 Task: Look for Airbnb properties in Sabya, Saudi Arabia from 10th December, 2023 to 25th December, 2023 for 4 adults.4 bedrooms having 4 beds and 4 bathrooms. Property type can be hotel. Amenities needed are: wifi, TV, free parkinig on premises, gym, breakfast. Look for 5 properties as per requirement.
Action: Mouse moved to (433, 93)
Screenshot: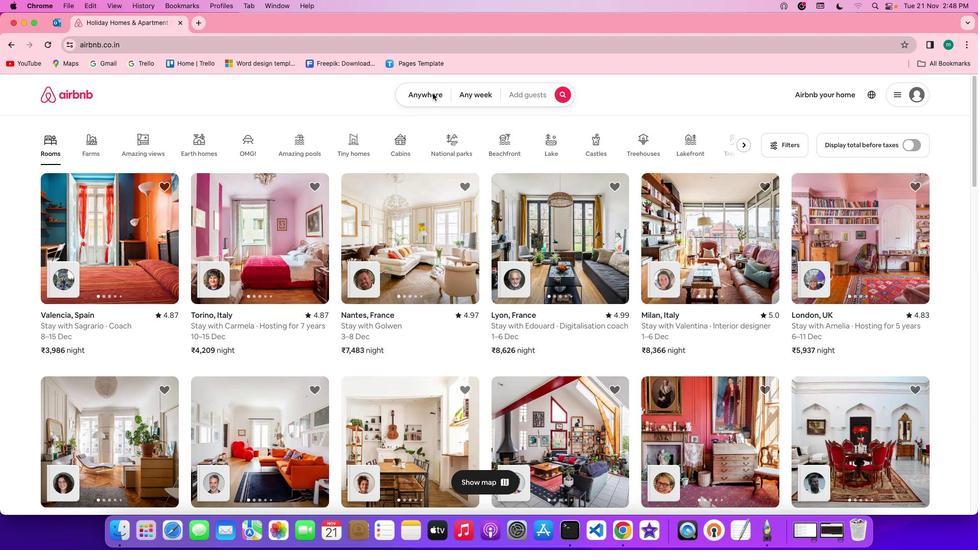 
Action: Mouse pressed left at (433, 93)
Screenshot: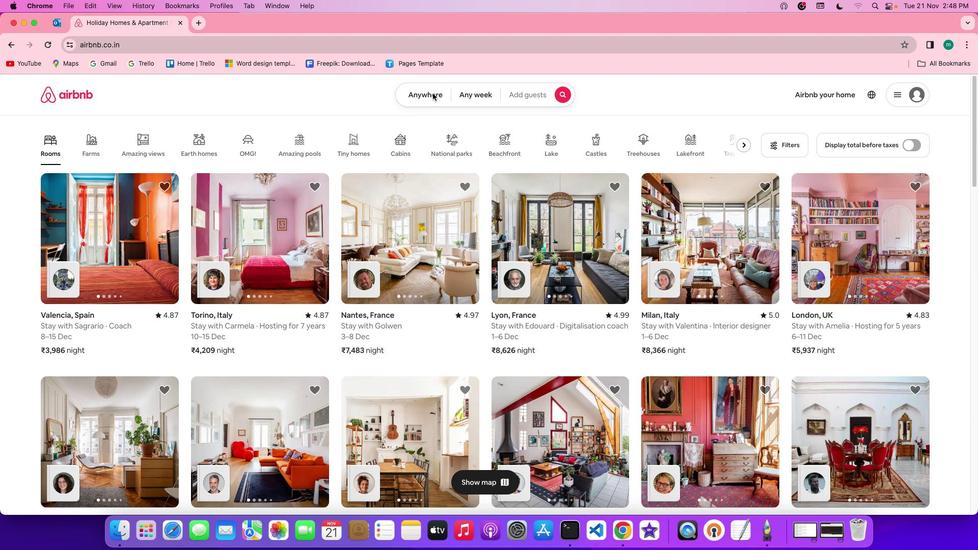 
Action: Mouse pressed left at (433, 93)
Screenshot: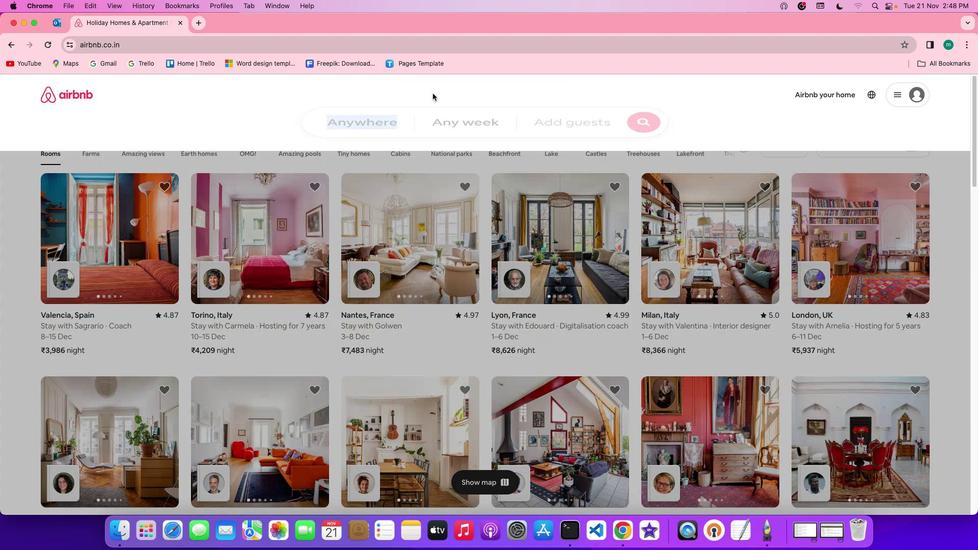 
Action: Mouse moved to (368, 130)
Screenshot: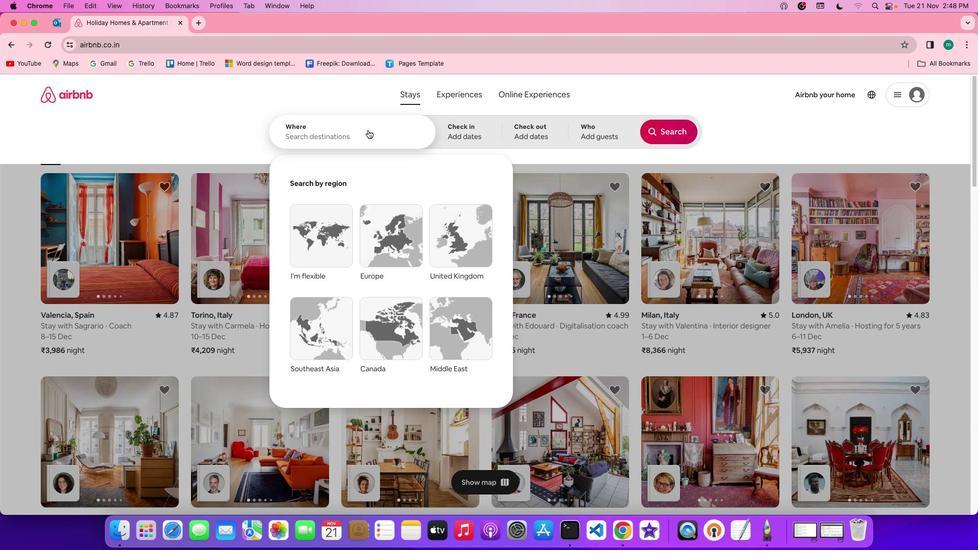
Action: Mouse pressed left at (368, 130)
Screenshot: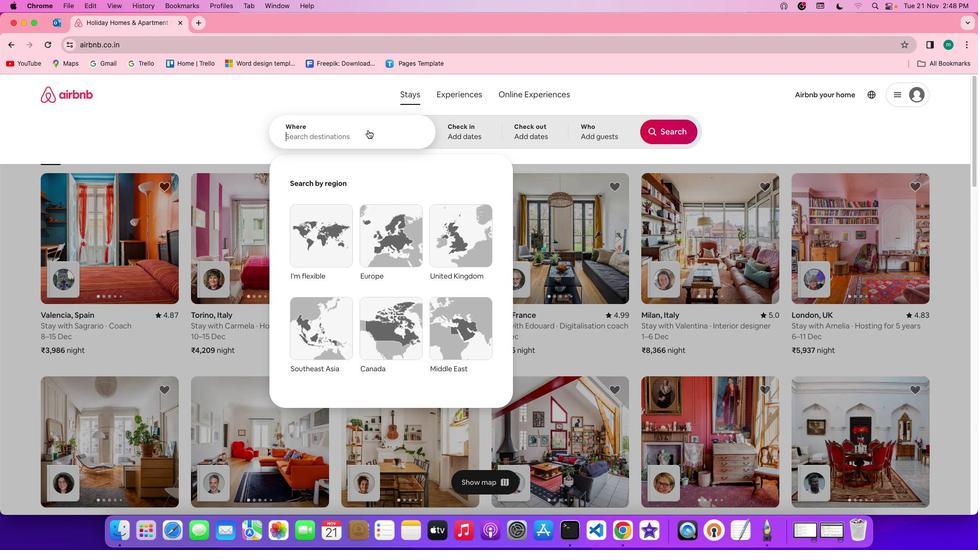 
Action: Key pressed Key.shift's''a''b''y''a'','Key.spaceKey.shift's''a''u''d''i'Key.spaceKey.shift'a''r''a''b''i''a'
Screenshot: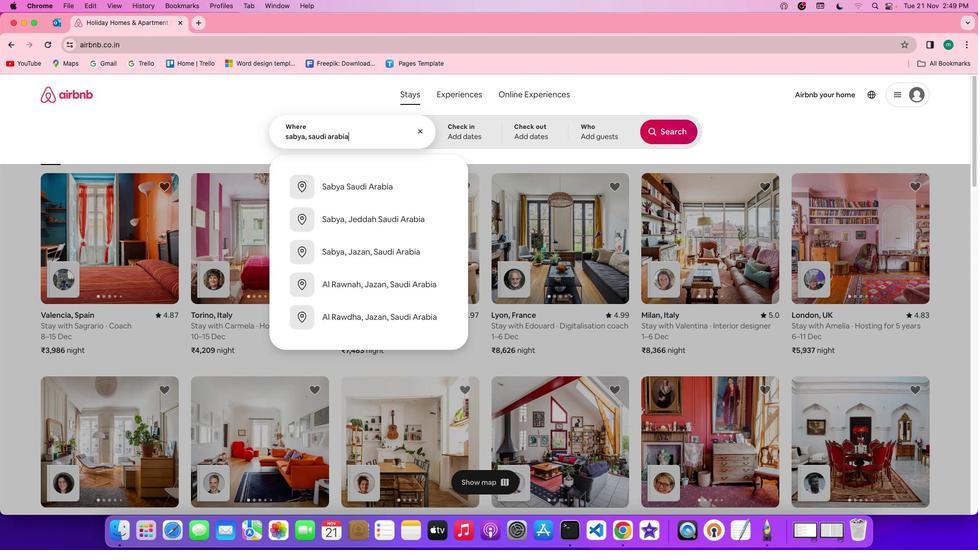 
Action: Mouse moved to (450, 127)
Screenshot: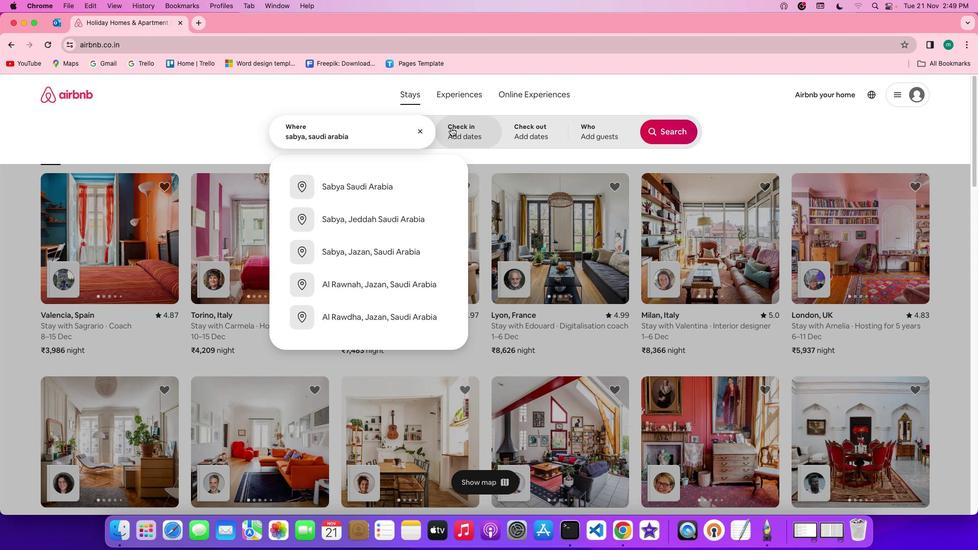 
Action: Mouse pressed left at (450, 127)
Screenshot: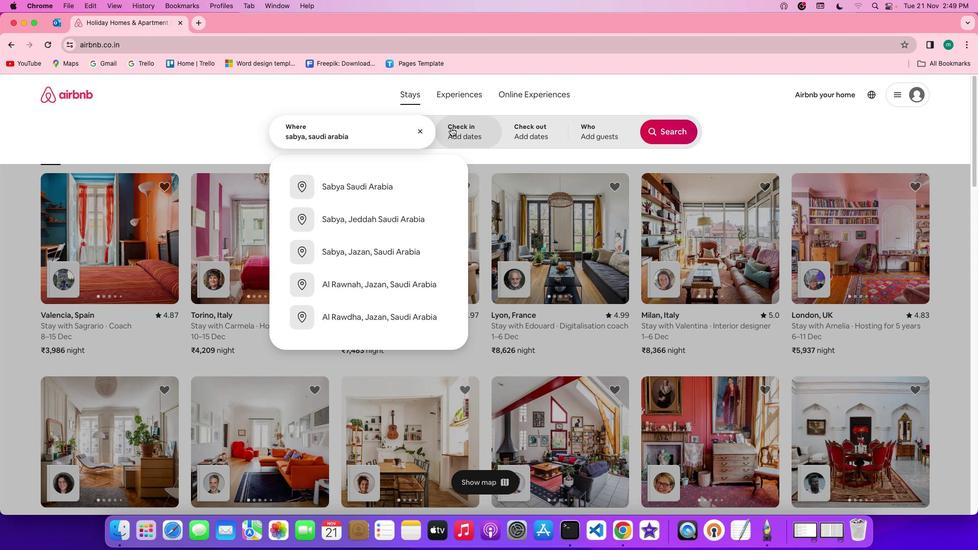
Action: Mouse moved to (508, 315)
Screenshot: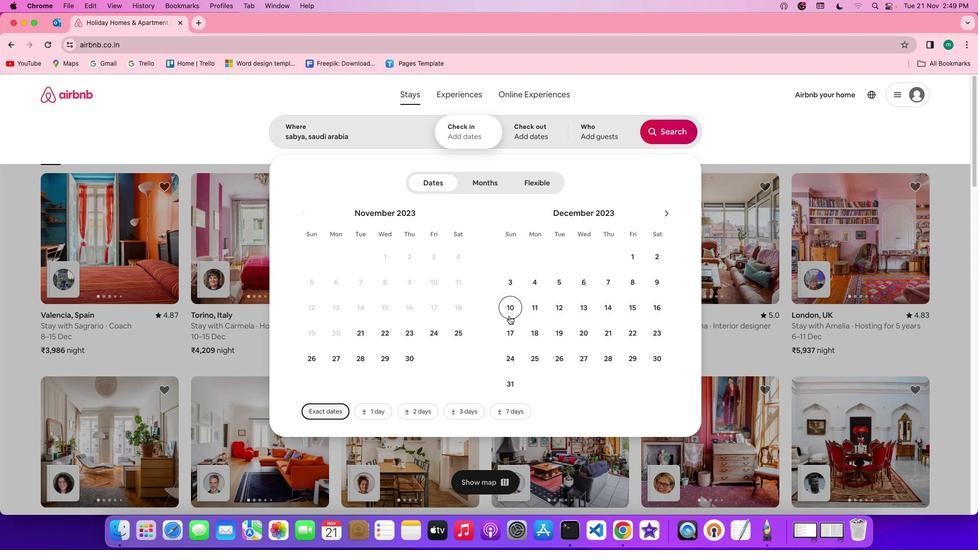 
Action: Mouse pressed left at (508, 315)
Screenshot: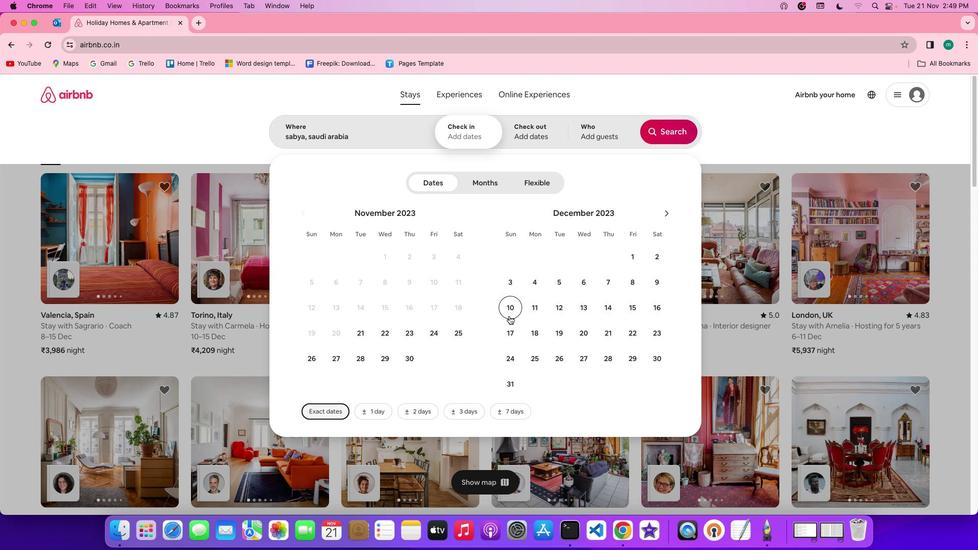 
Action: Mouse moved to (528, 353)
Screenshot: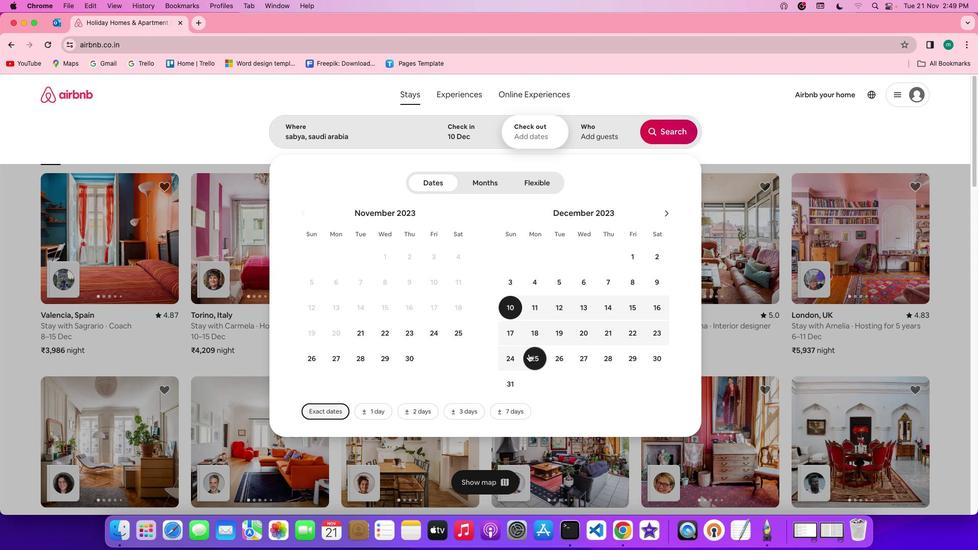 
Action: Mouse pressed left at (528, 353)
Screenshot: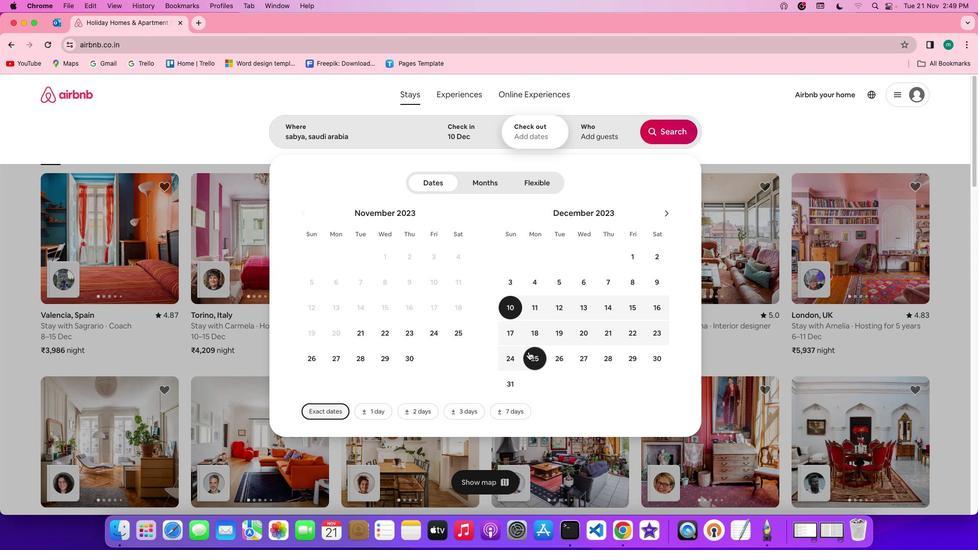 
Action: Mouse moved to (607, 123)
Screenshot: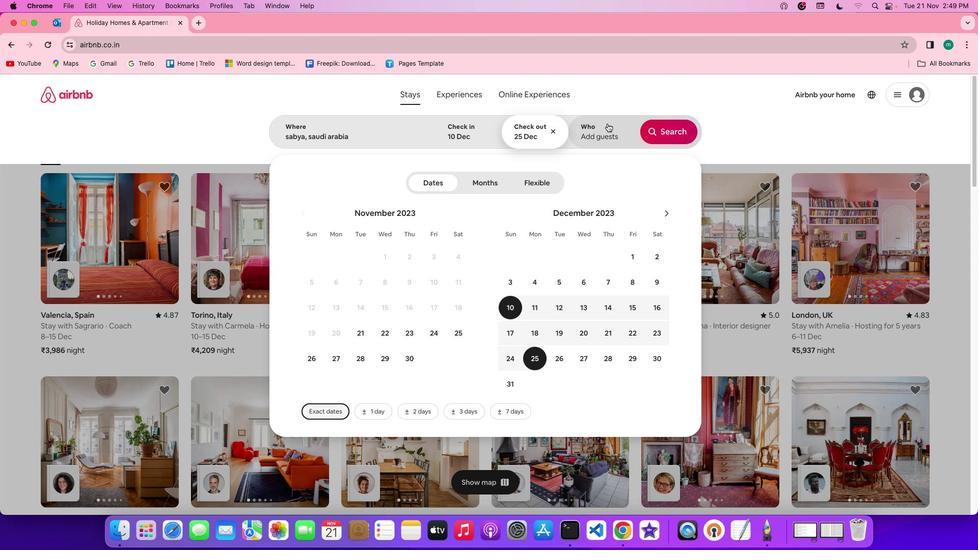 
Action: Mouse pressed left at (607, 123)
Screenshot: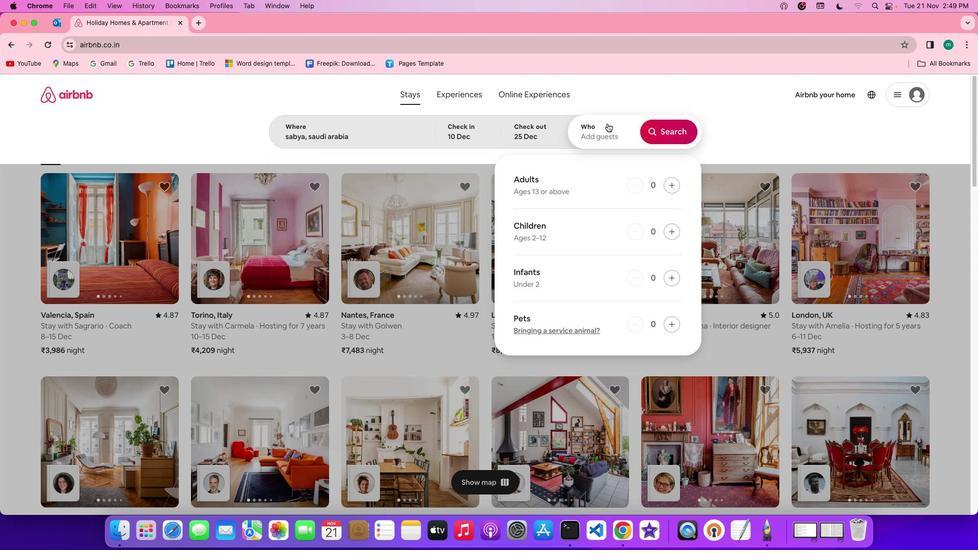 
Action: Mouse moved to (675, 187)
Screenshot: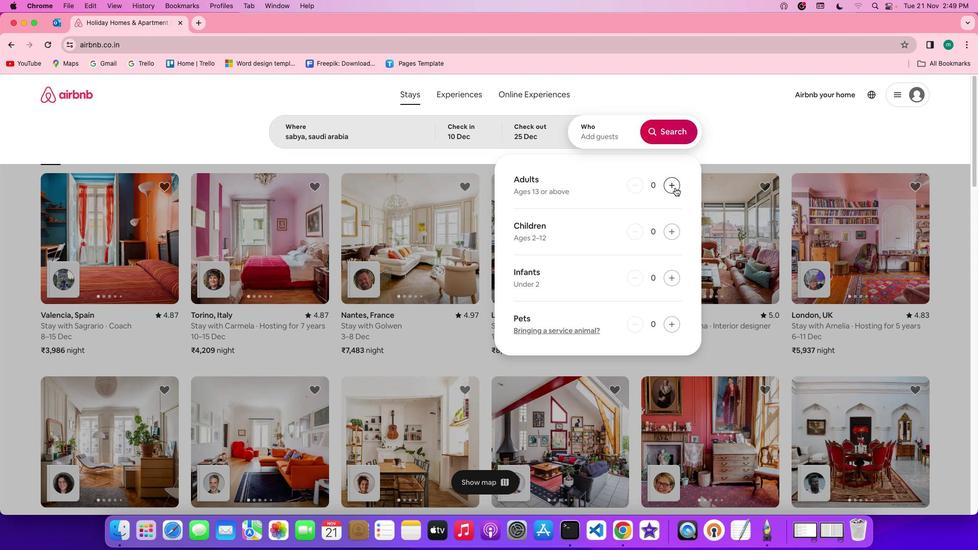 
Action: Mouse pressed left at (675, 187)
Screenshot: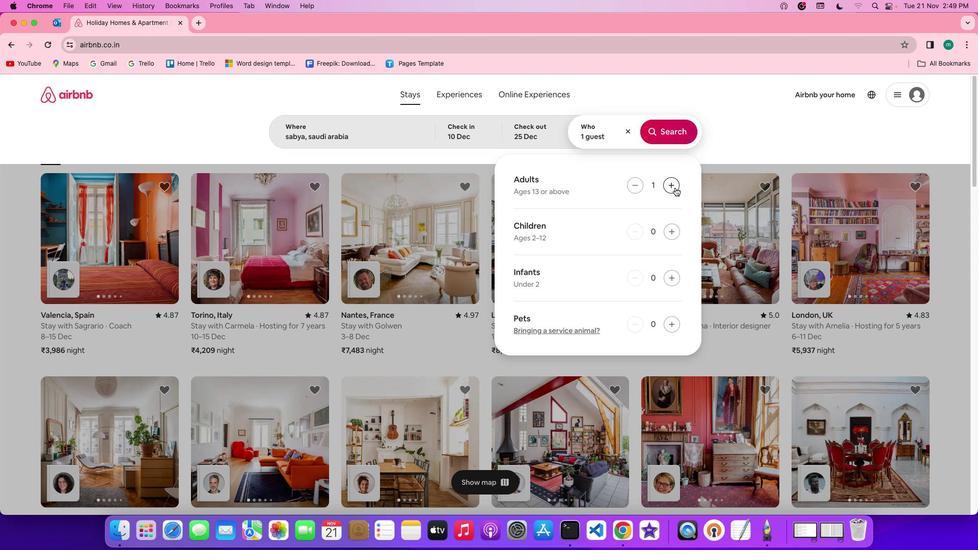 
Action: Mouse pressed left at (675, 187)
Screenshot: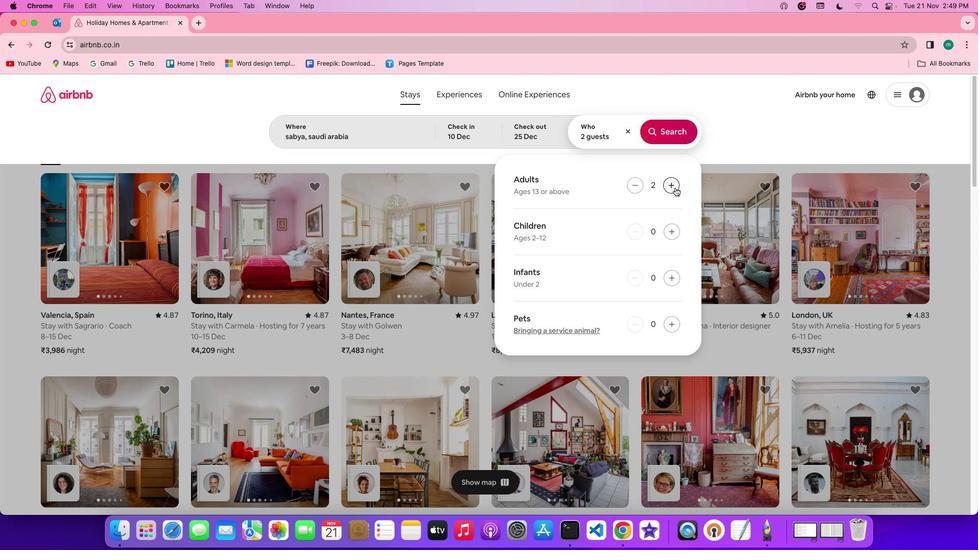 
Action: Mouse pressed left at (675, 187)
Screenshot: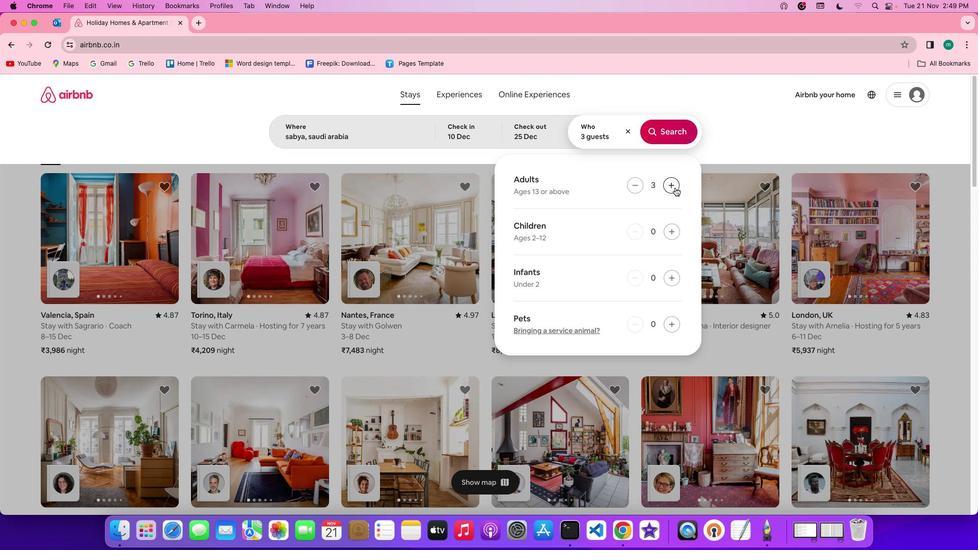 
Action: Mouse pressed left at (675, 187)
Screenshot: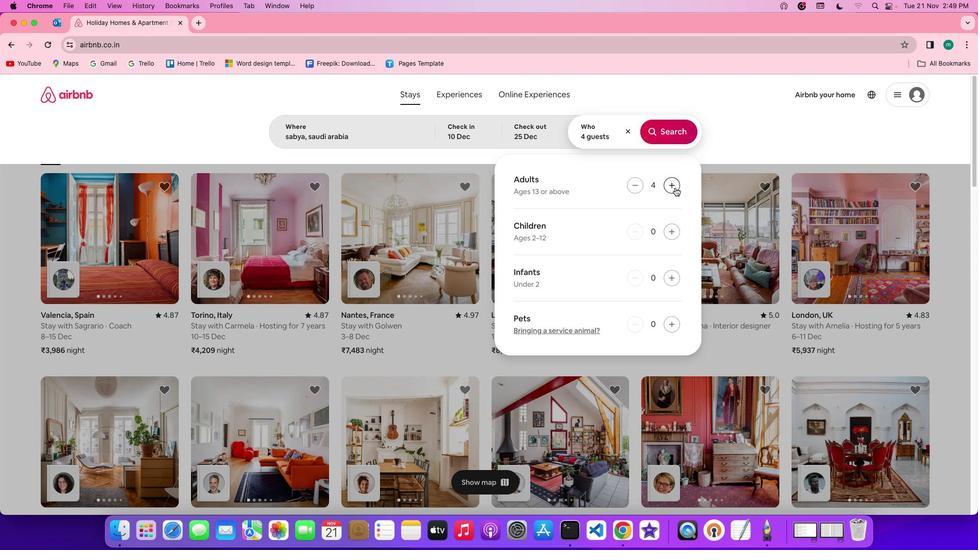 
Action: Mouse moved to (670, 133)
Screenshot: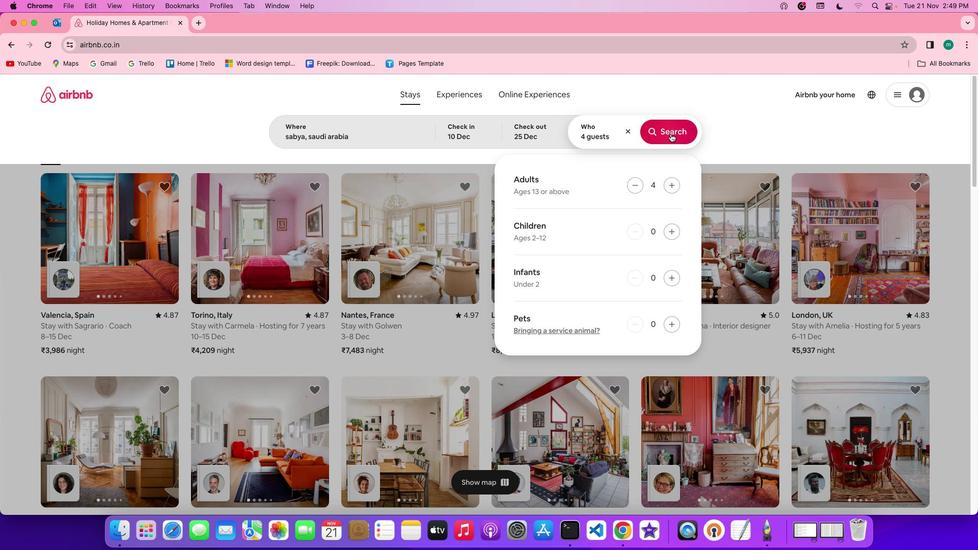 
Action: Mouse pressed left at (670, 133)
Screenshot: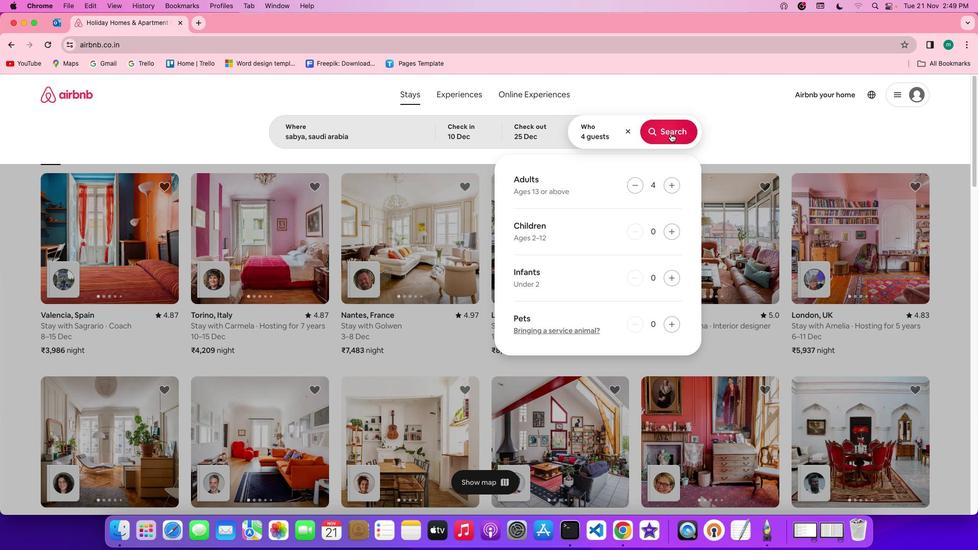 
Action: Mouse moved to (822, 132)
Screenshot: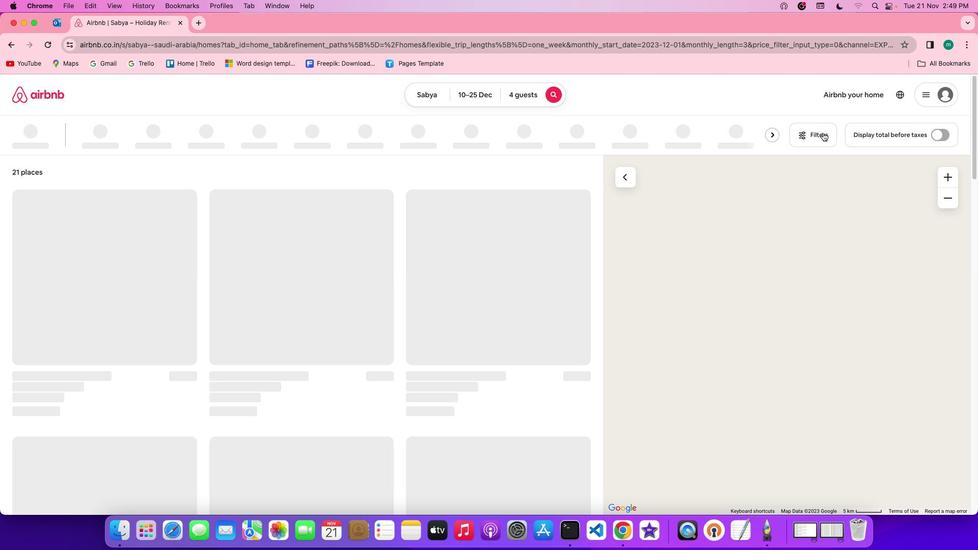 
Action: Mouse pressed left at (822, 132)
Screenshot: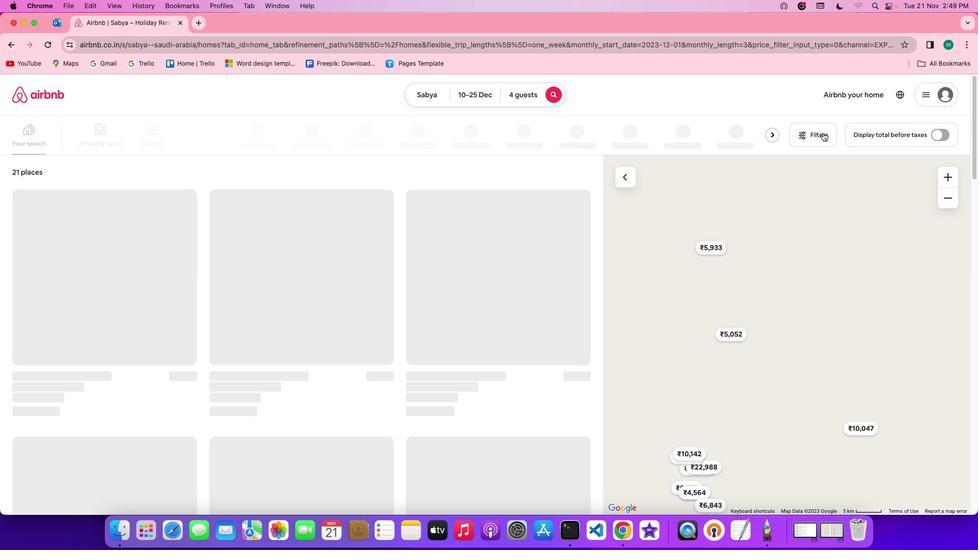 
Action: Mouse moved to (545, 339)
Screenshot: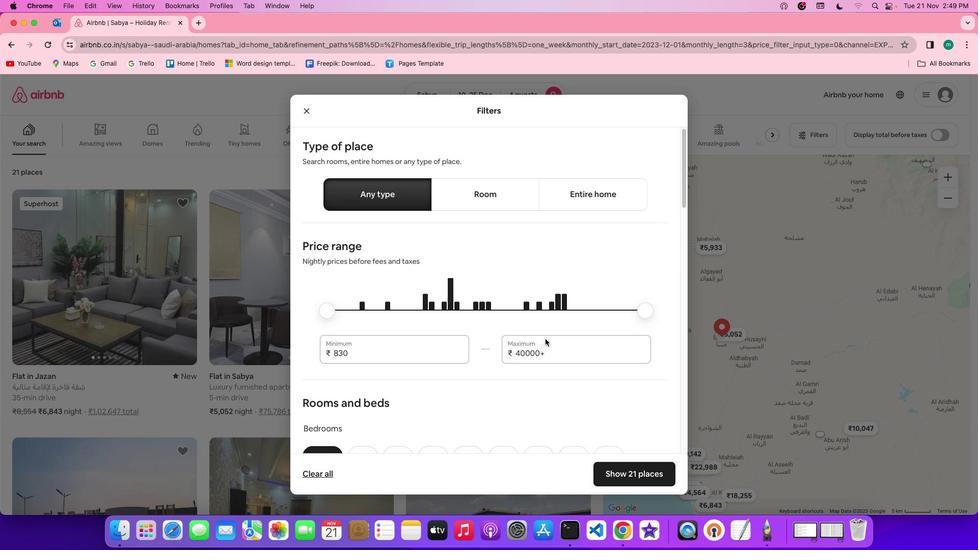
Action: Mouse scrolled (545, 339) with delta (0, 0)
Screenshot: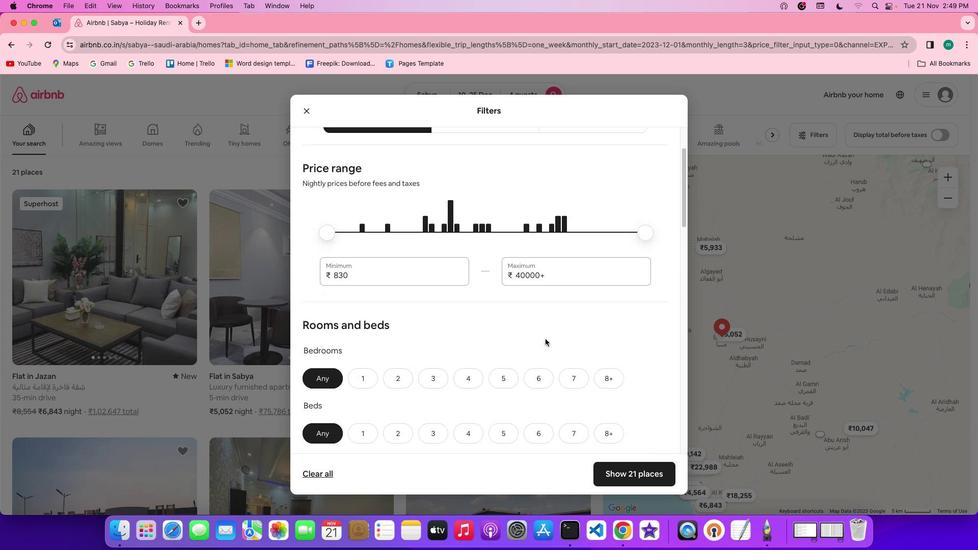 
Action: Mouse scrolled (545, 339) with delta (0, 0)
Screenshot: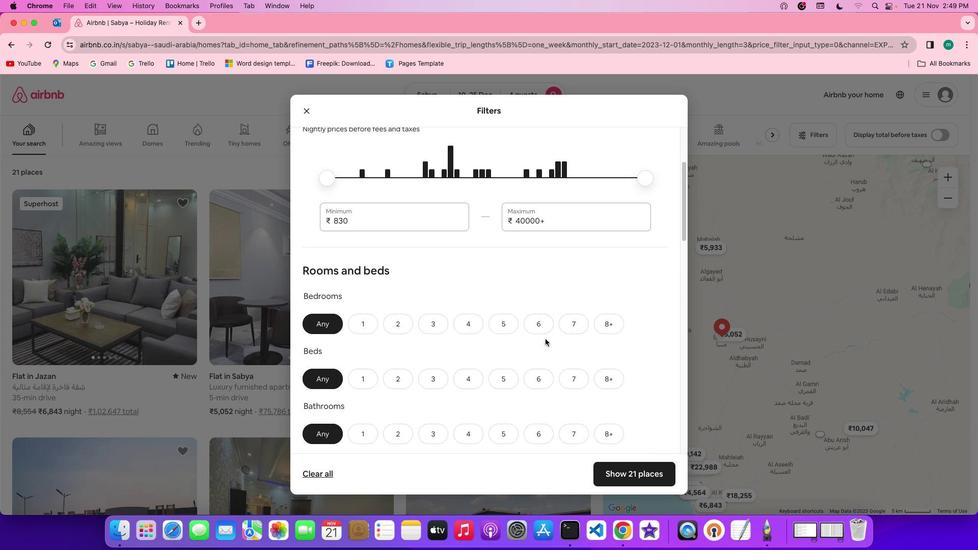 
Action: Mouse scrolled (545, 339) with delta (0, -1)
Screenshot: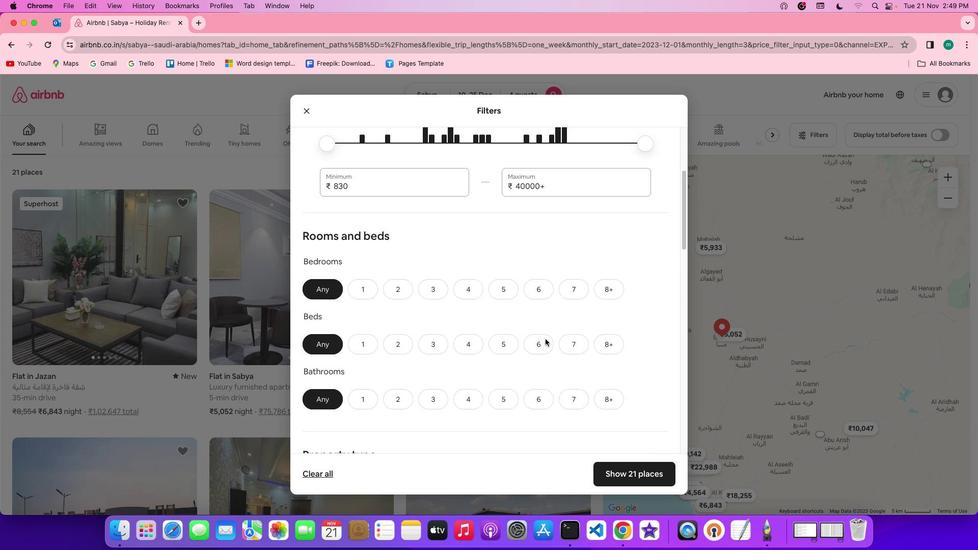 
Action: Mouse scrolled (545, 339) with delta (0, -2)
Screenshot: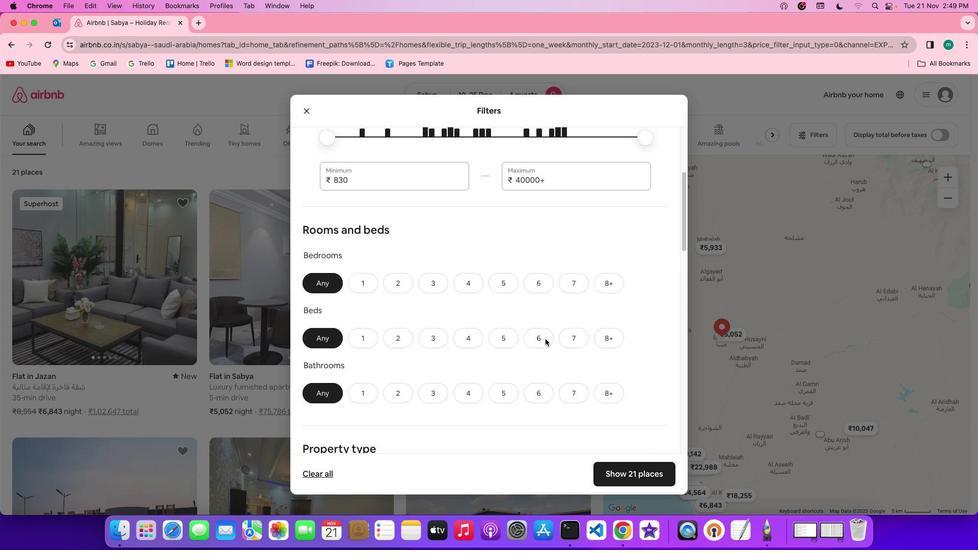 
Action: Mouse moved to (544, 339)
Screenshot: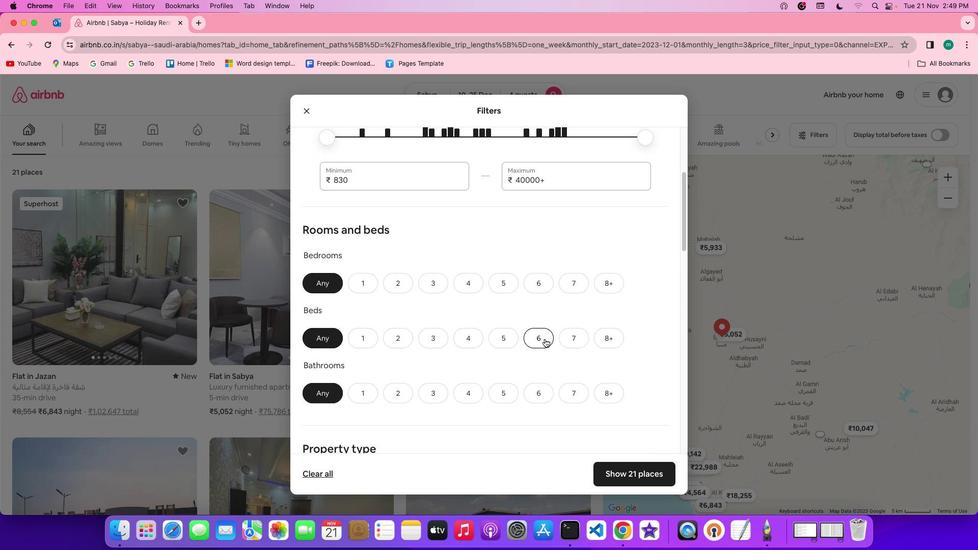 
Action: Mouse scrolled (544, 339) with delta (0, 0)
Screenshot: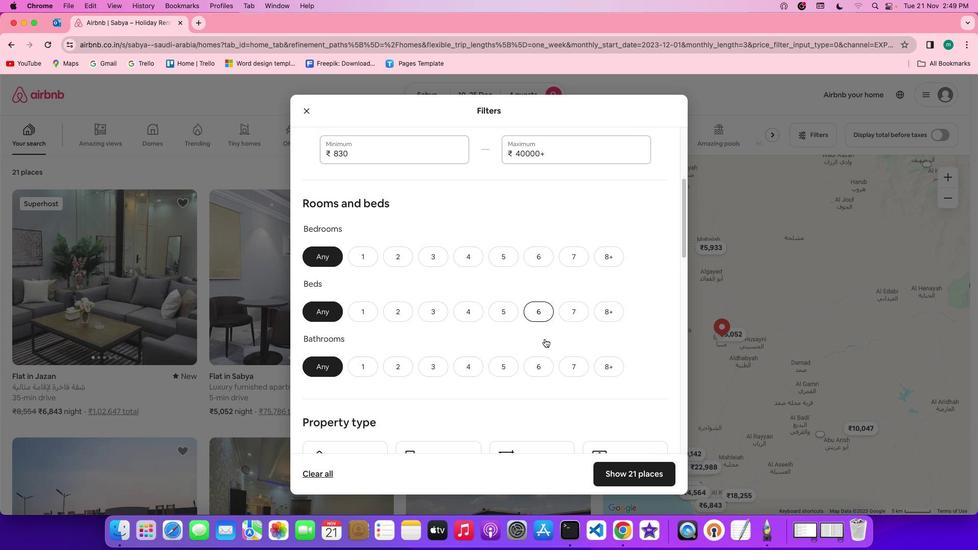 
Action: Mouse scrolled (544, 339) with delta (0, 0)
Screenshot: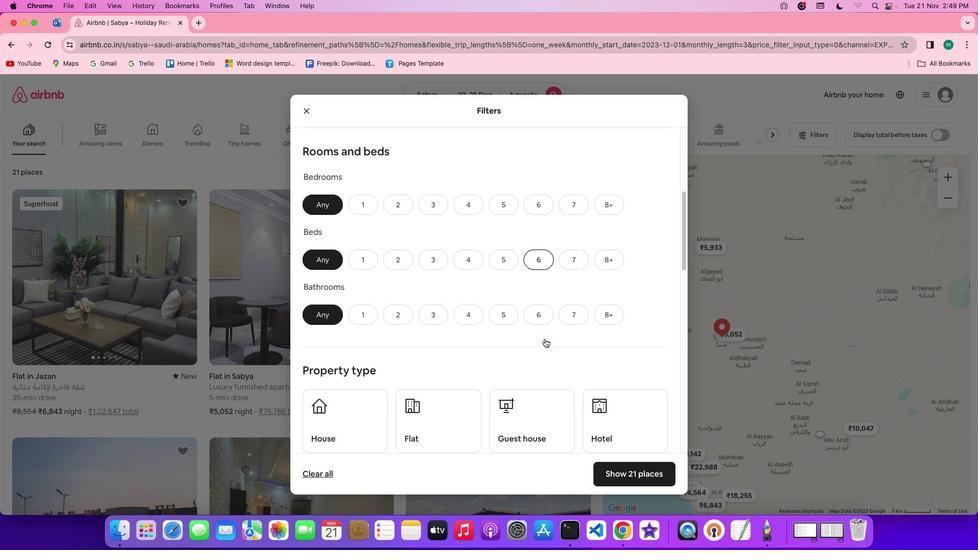 
Action: Mouse scrolled (544, 339) with delta (0, -1)
Screenshot: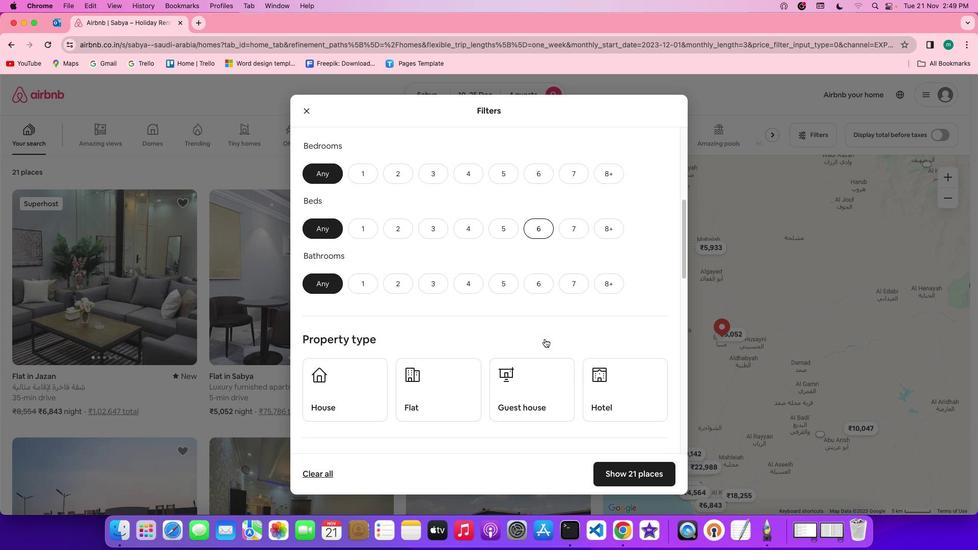 
Action: Mouse scrolled (544, 339) with delta (0, -1)
Screenshot: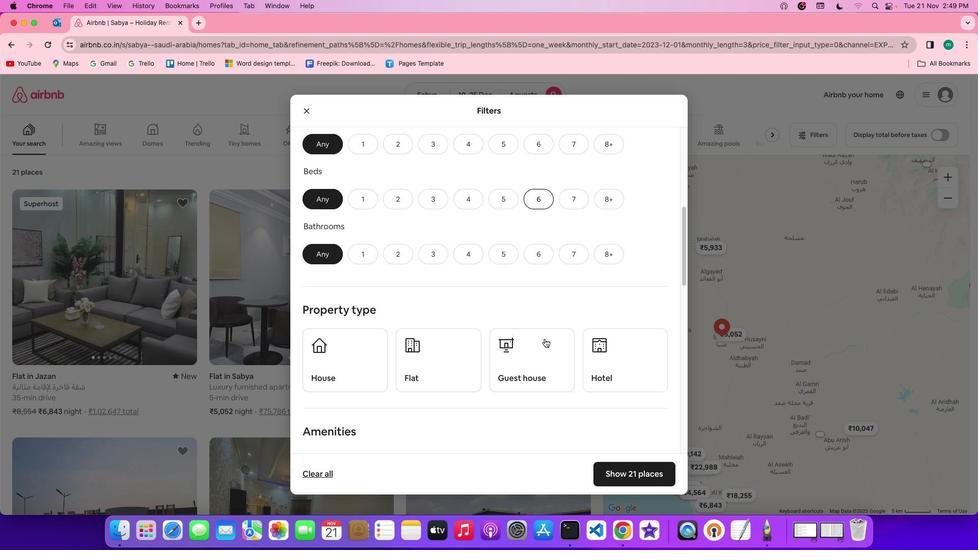 
Action: Mouse moved to (534, 330)
Screenshot: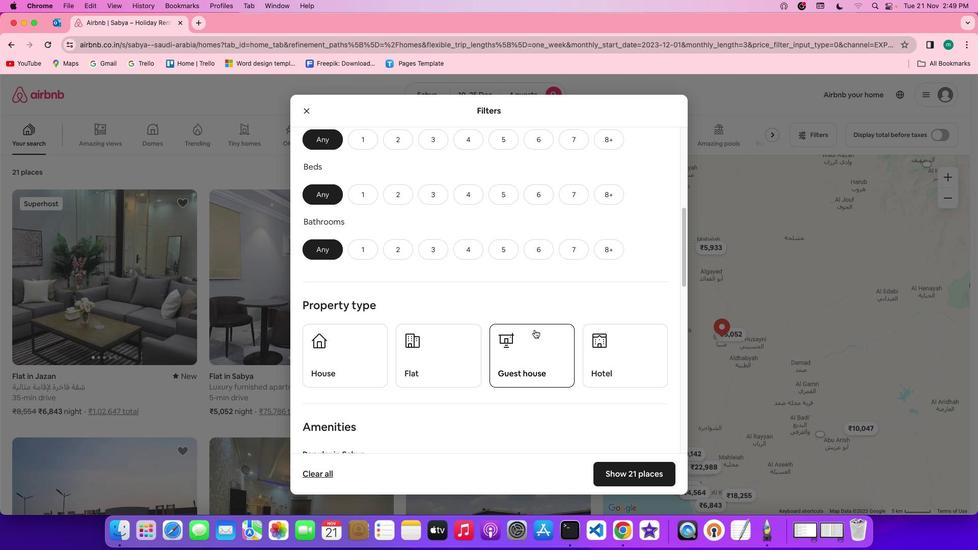 
Action: Mouse scrolled (534, 330) with delta (0, 0)
Screenshot: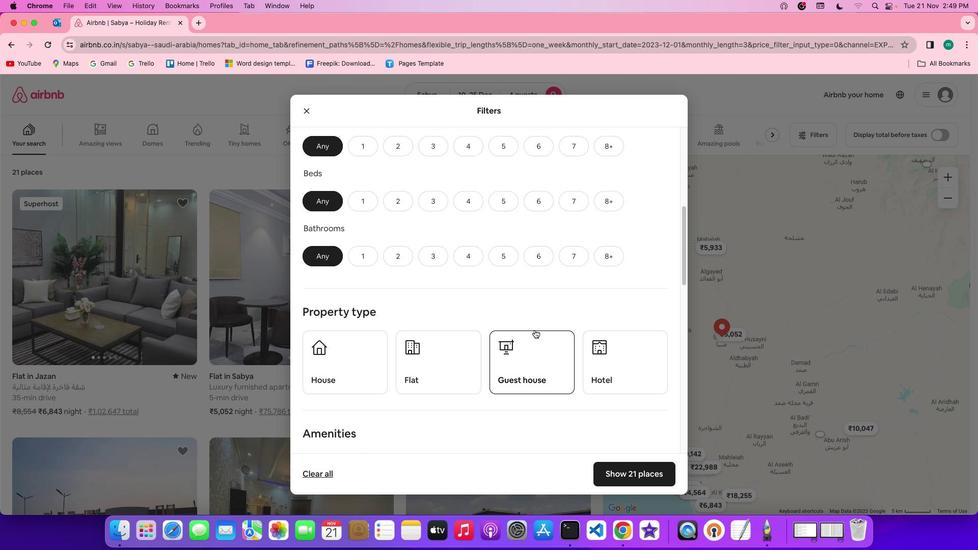 
Action: Mouse scrolled (534, 330) with delta (0, 0)
Screenshot: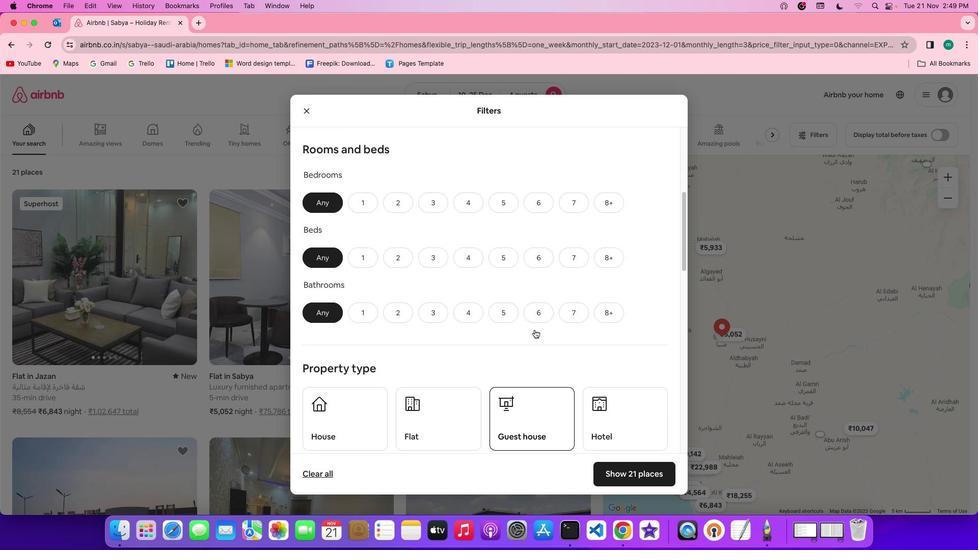 
Action: Mouse scrolled (534, 330) with delta (0, 0)
Screenshot: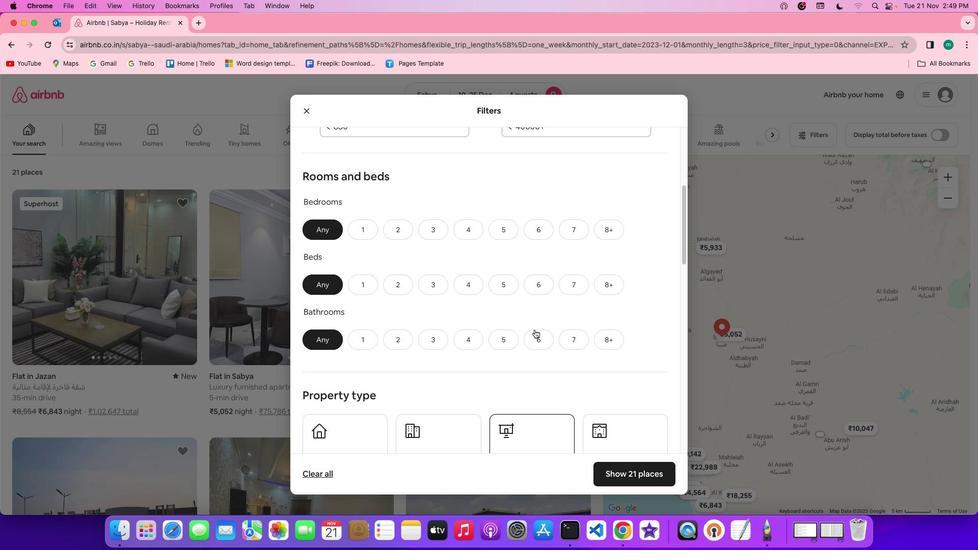 
Action: Mouse scrolled (534, 330) with delta (0, 1)
Screenshot: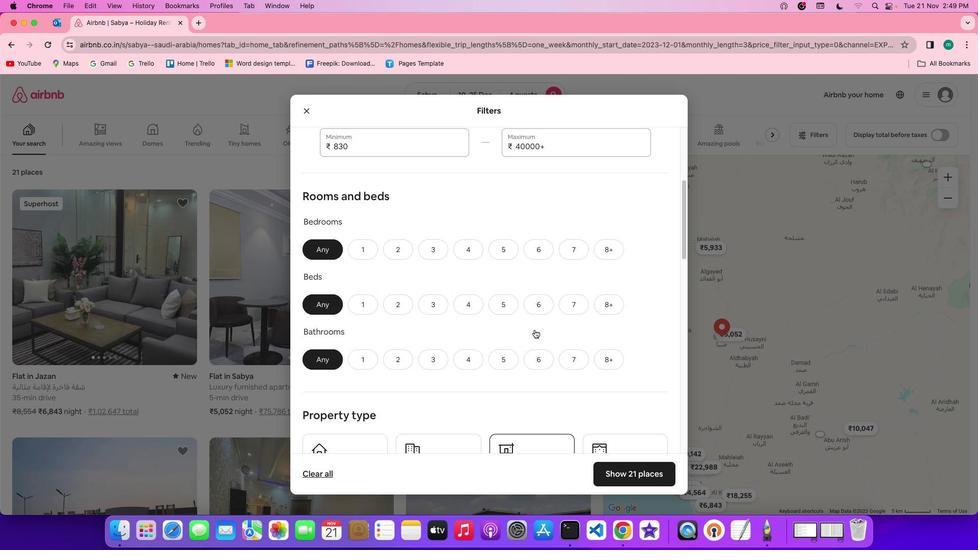 
Action: Mouse moved to (463, 247)
Screenshot: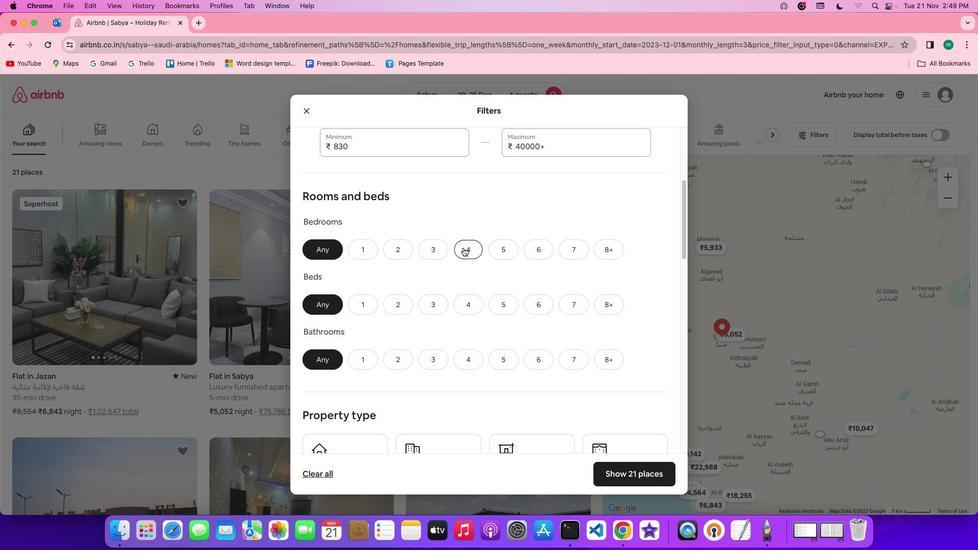 
Action: Mouse pressed left at (463, 247)
Screenshot: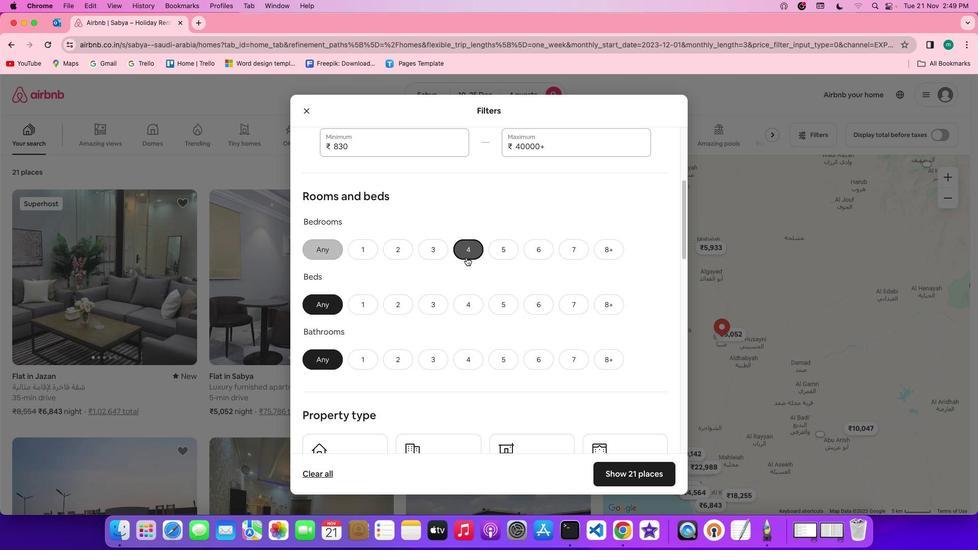 
Action: Mouse moved to (469, 302)
Screenshot: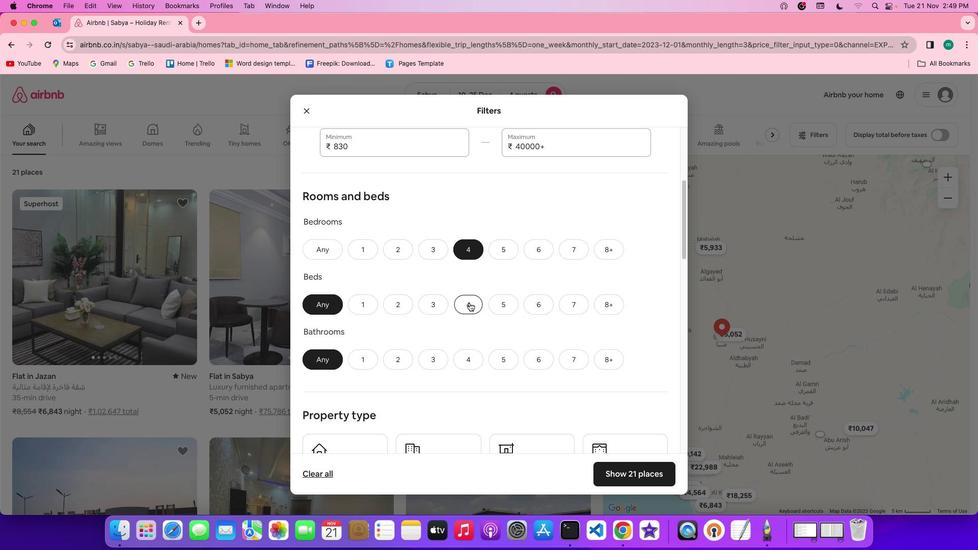
Action: Mouse pressed left at (469, 302)
Screenshot: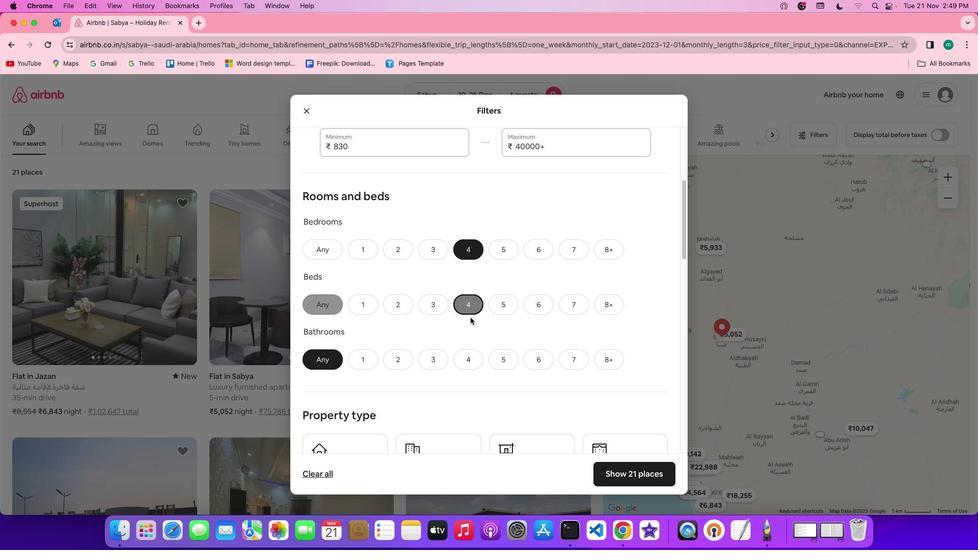 
Action: Mouse moved to (470, 357)
Screenshot: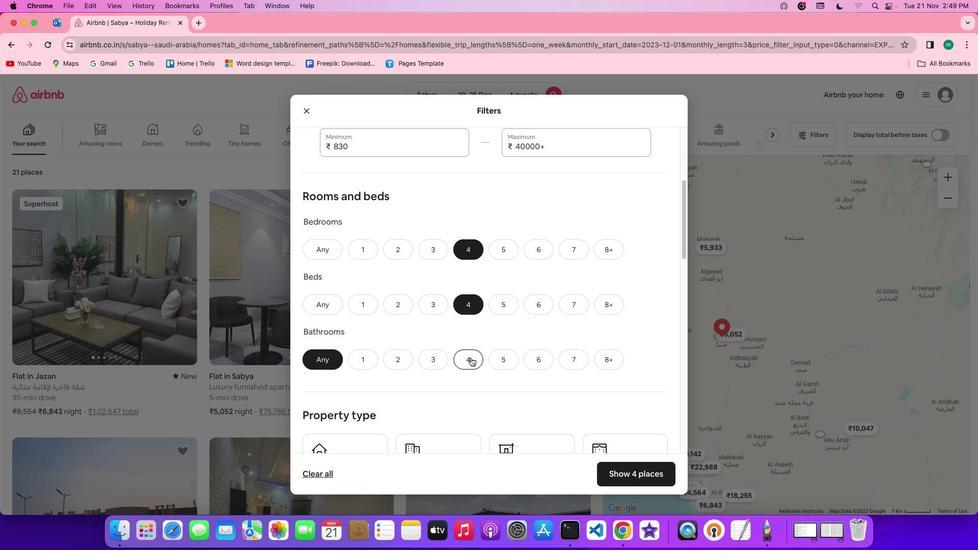 
Action: Mouse pressed left at (470, 357)
Screenshot: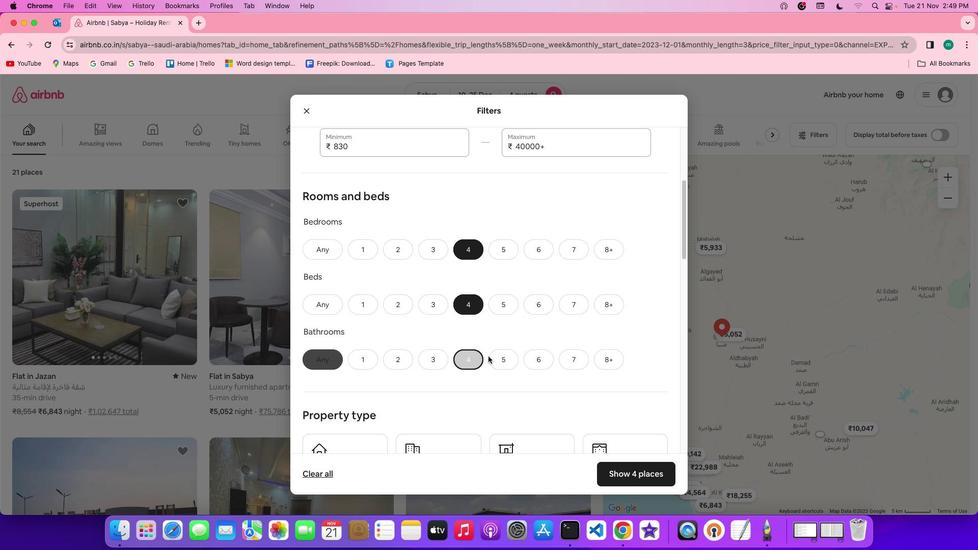 
Action: Mouse moved to (575, 351)
Screenshot: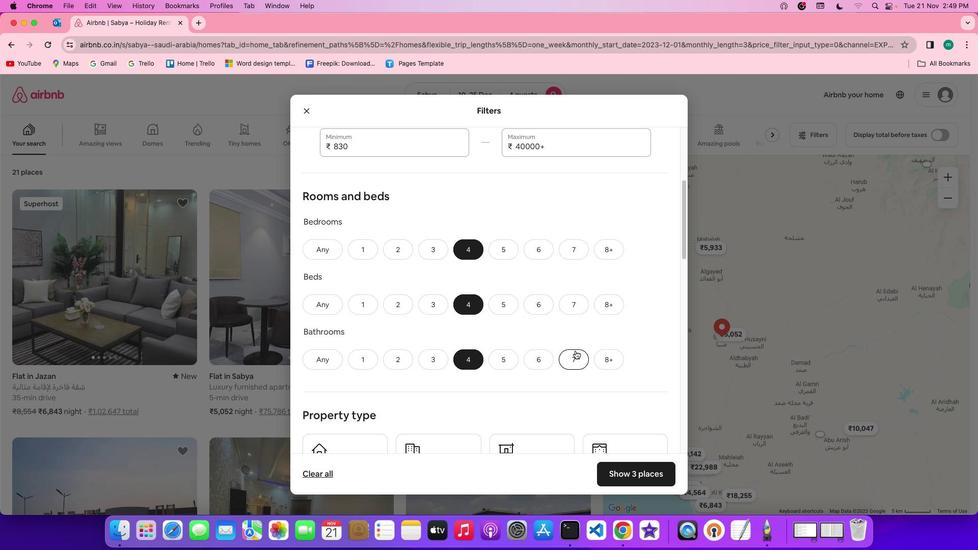 
Action: Mouse scrolled (575, 351) with delta (0, 0)
Screenshot: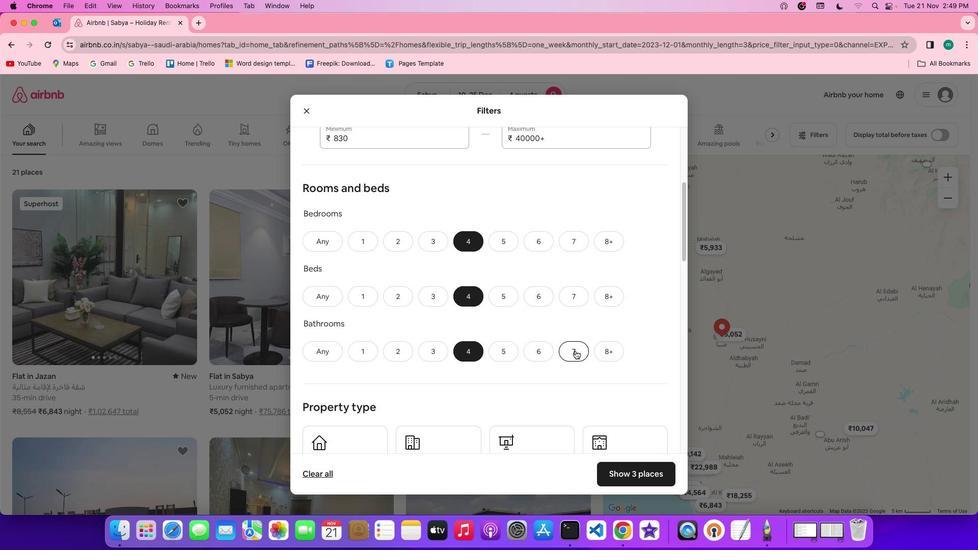 
Action: Mouse scrolled (575, 351) with delta (0, 0)
Screenshot: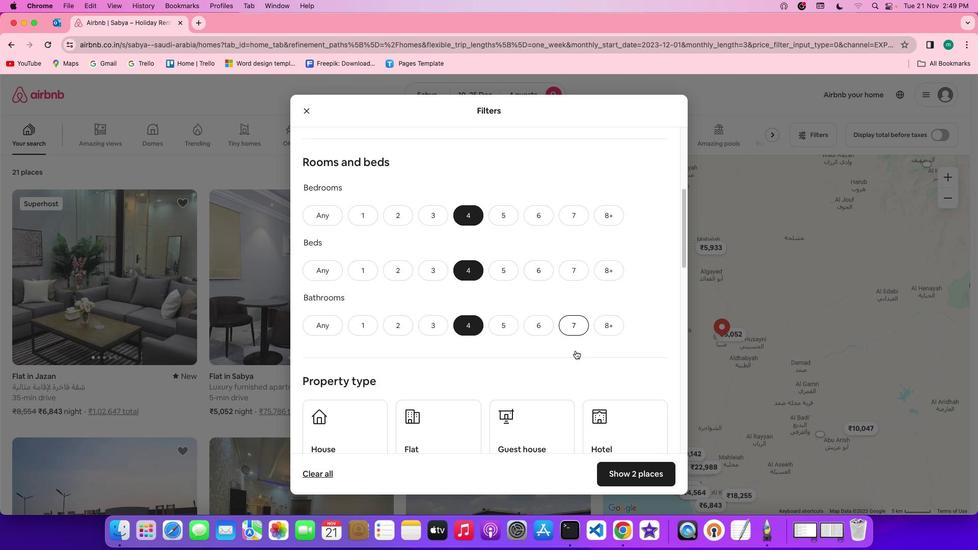 
Action: Mouse scrolled (575, 351) with delta (0, 0)
Screenshot: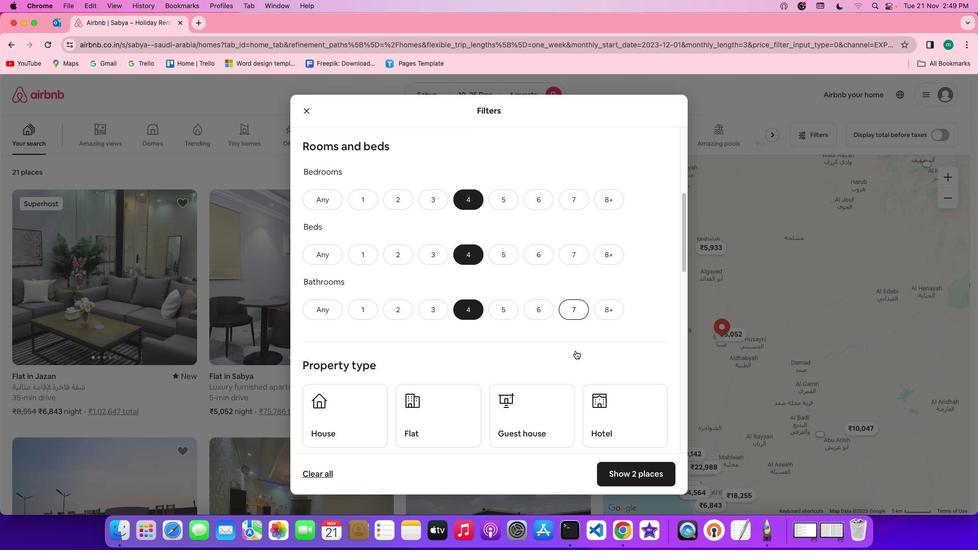 
Action: Mouse scrolled (575, 351) with delta (0, 0)
Screenshot: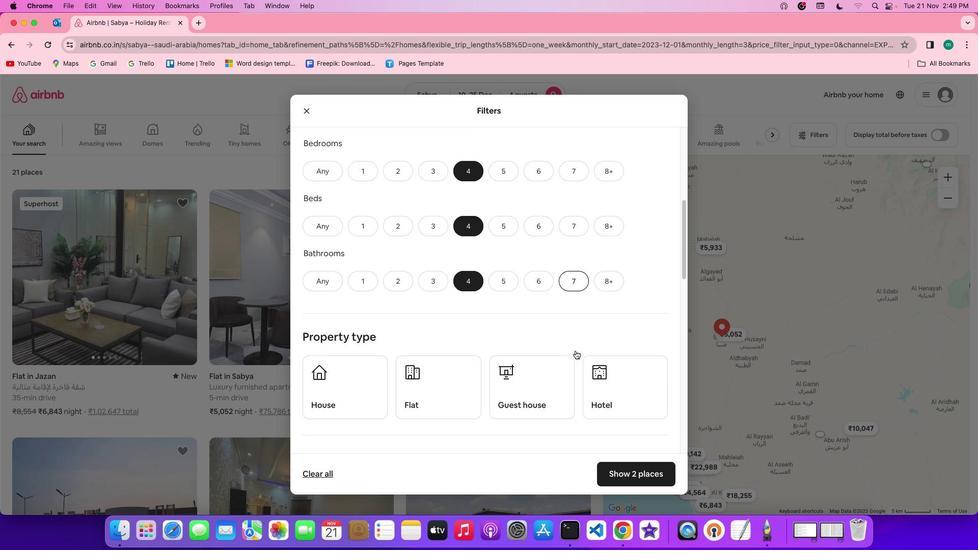 
Action: Mouse scrolled (575, 351) with delta (0, 0)
Screenshot: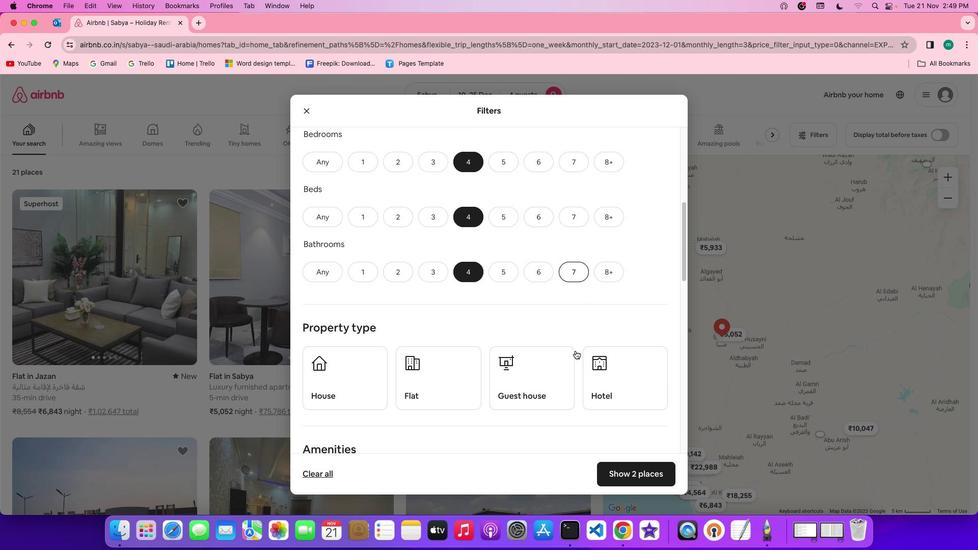 
Action: Mouse scrolled (575, 351) with delta (0, 0)
Screenshot: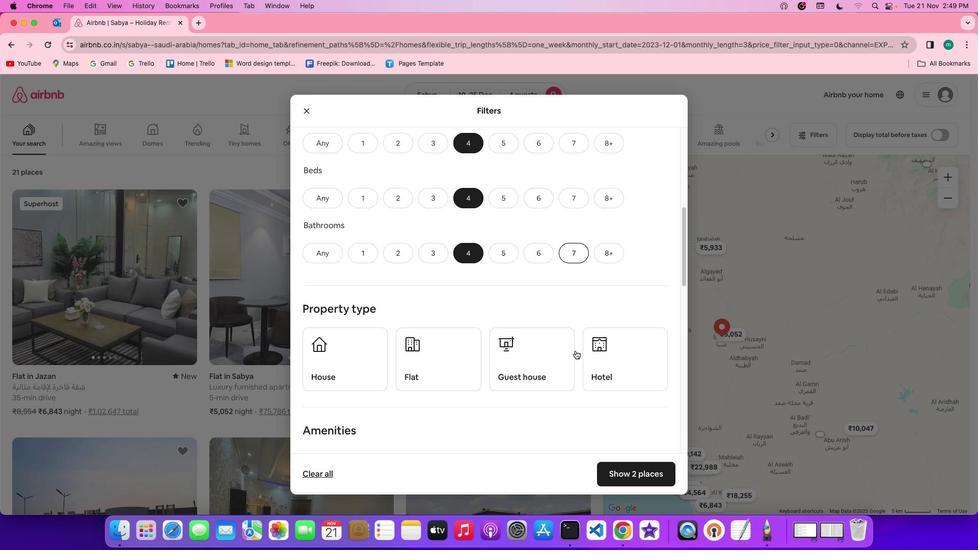 
Action: Mouse scrolled (575, 351) with delta (0, 0)
Screenshot: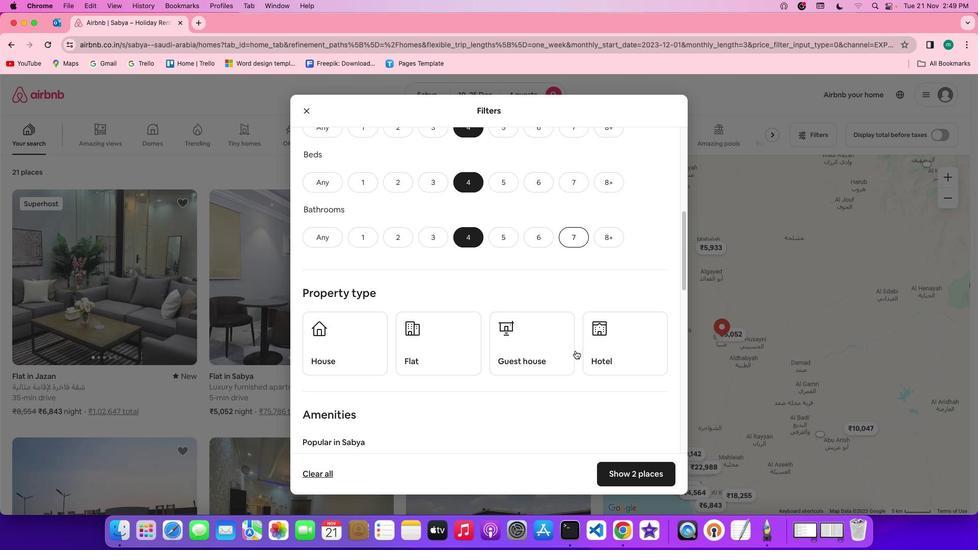 
Action: Mouse scrolled (575, 351) with delta (0, 0)
Screenshot: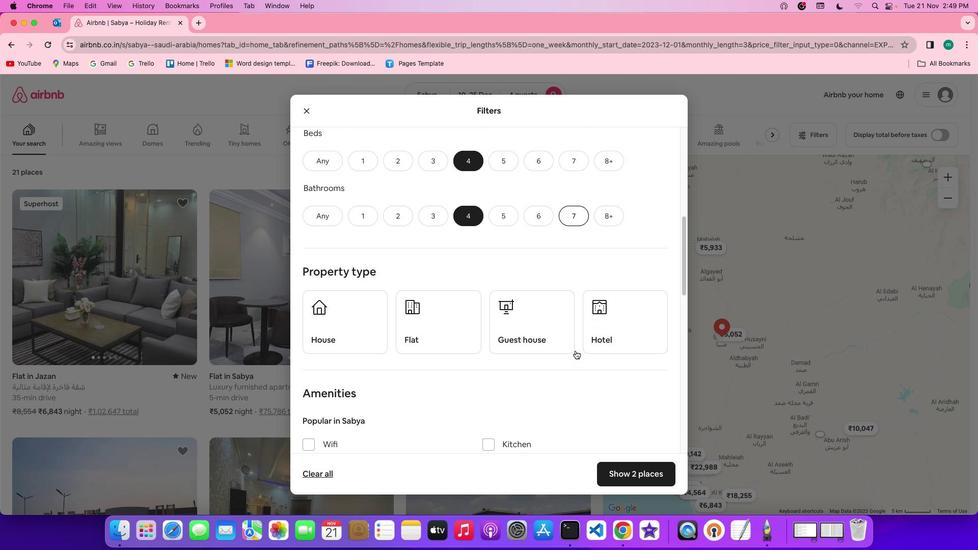 
Action: Mouse scrolled (575, 351) with delta (0, 0)
Screenshot: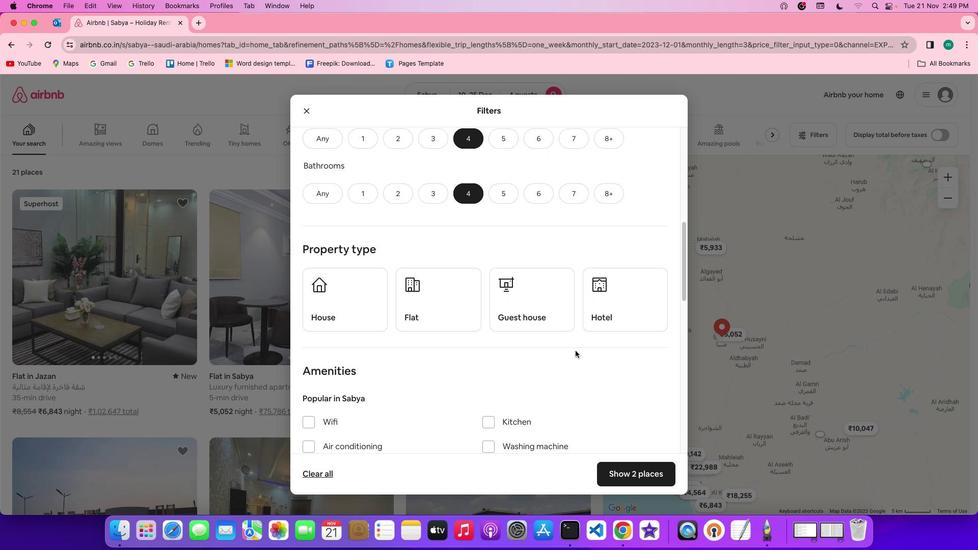 
Action: Mouse scrolled (575, 351) with delta (0, 0)
Screenshot: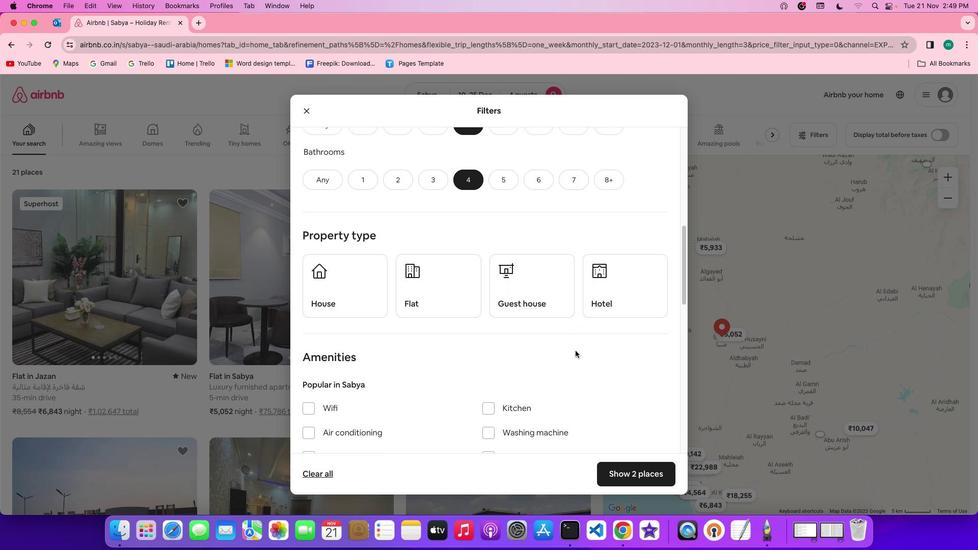 
Action: Mouse scrolled (575, 351) with delta (0, -1)
Screenshot: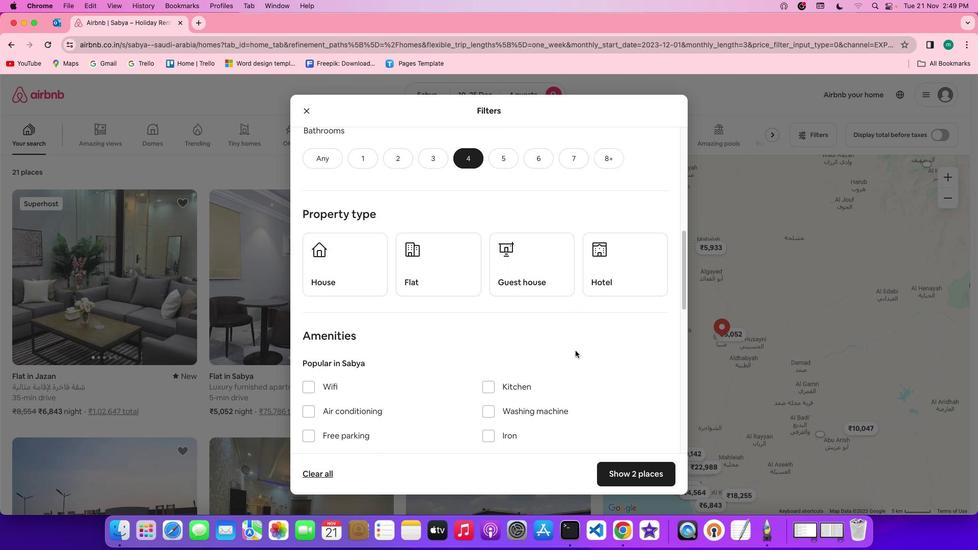 
Action: Mouse moved to (596, 252)
Screenshot: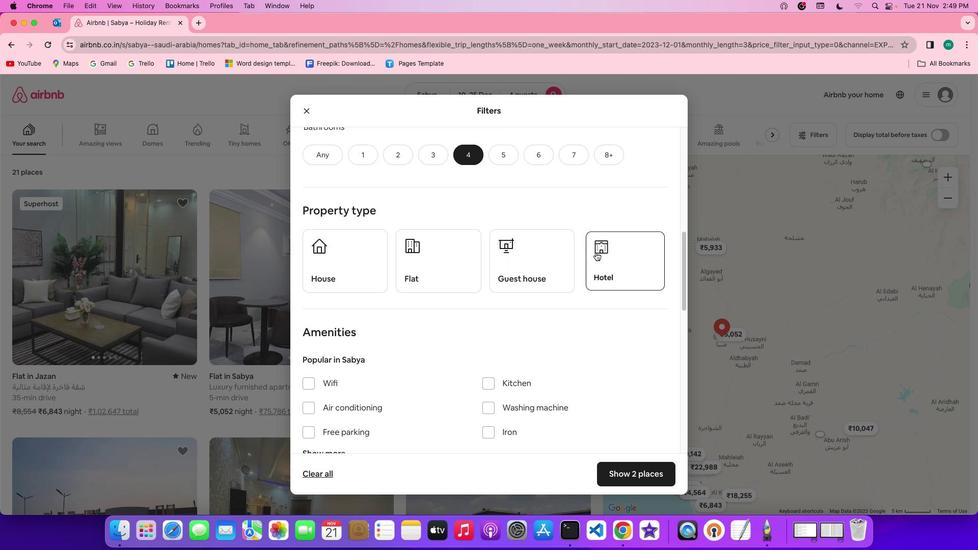 
Action: Mouse pressed left at (596, 252)
Screenshot: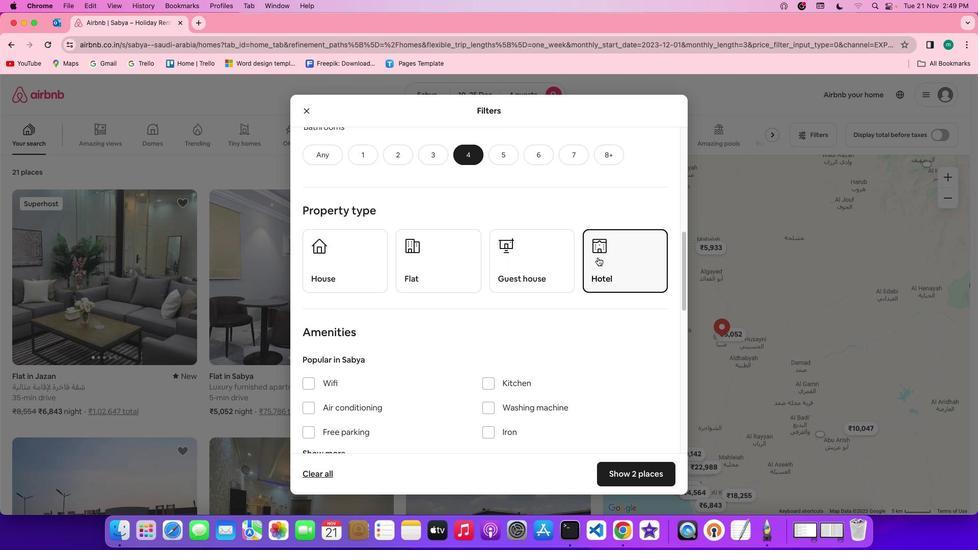 
Action: Mouse moved to (628, 319)
Screenshot: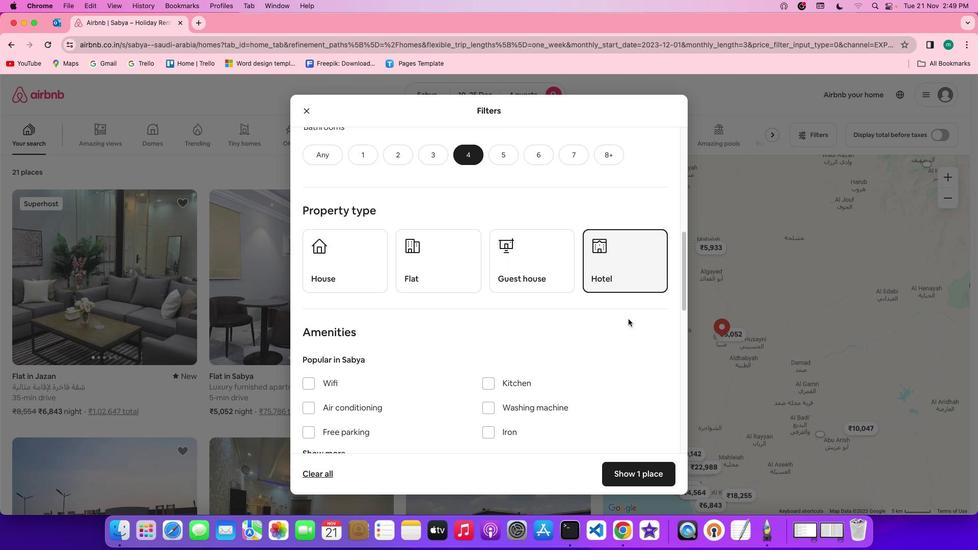 
Action: Mouse scrolled (628, 319) with delta (0, 0)
Screenshot: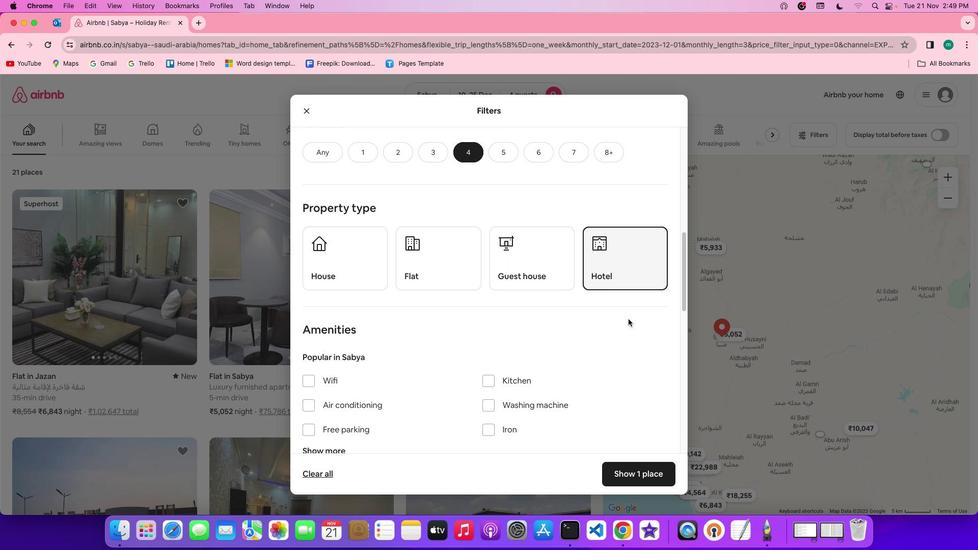 
Action: Mouse scrolled (628, 319) with delta (0, 0)
Screenshot: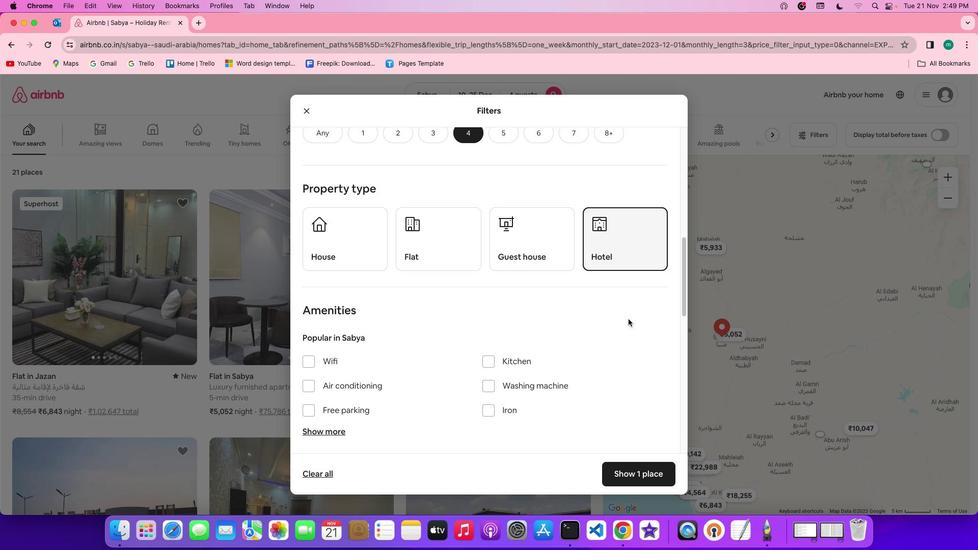 
Action: Mouse scrolled (628, 319) with delta (0, 0)
Screenshot: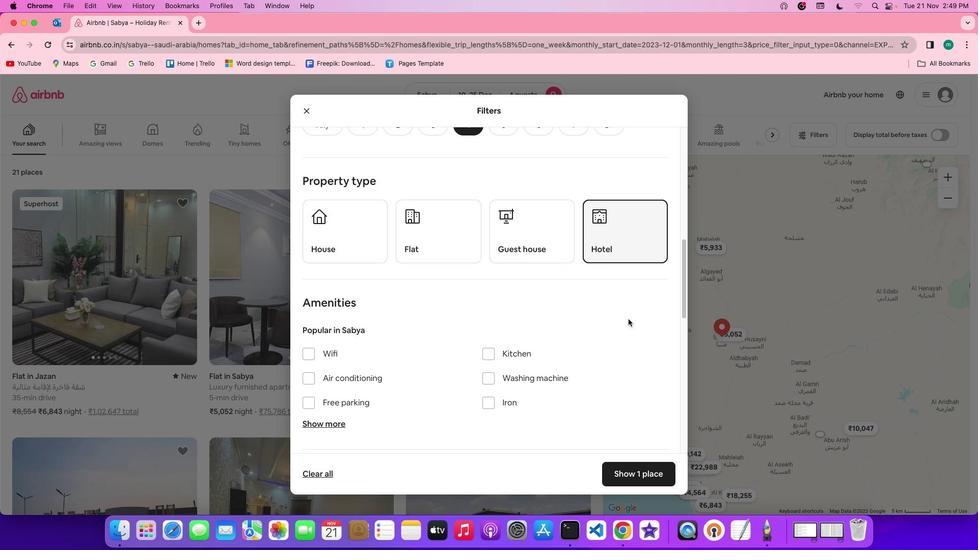 
Action: Mouse scrolled (628, 319) with delta (0, 0)
Screenshot: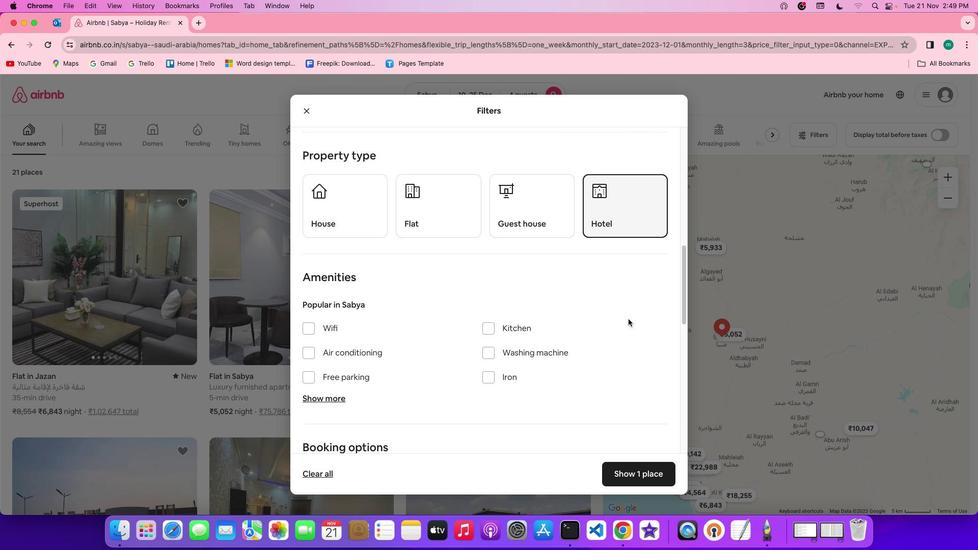 
Action: Mouse scrolled (628, 319) with delta (0, 0)
Screenshot: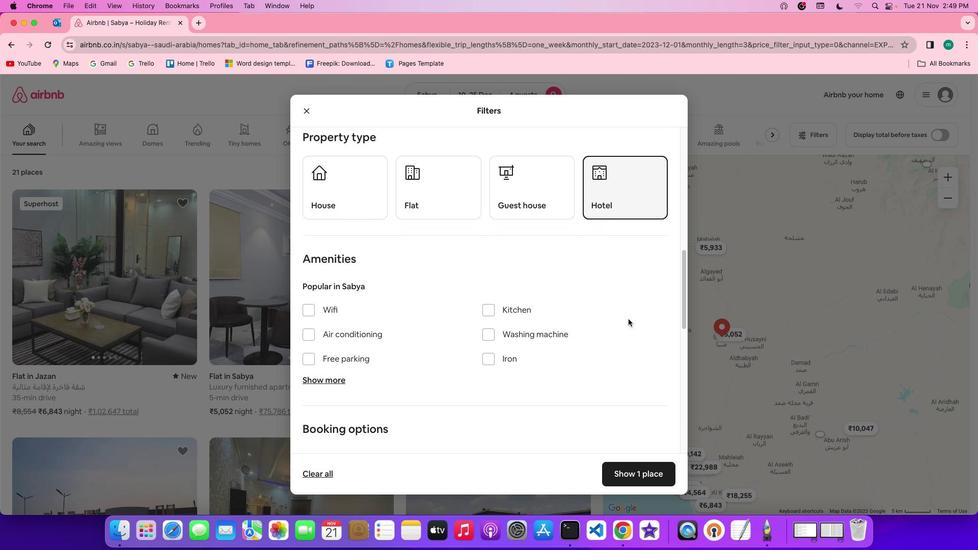 
Action: Mouse scrolled (628, 319) with delta (0, 0)
Screenshot: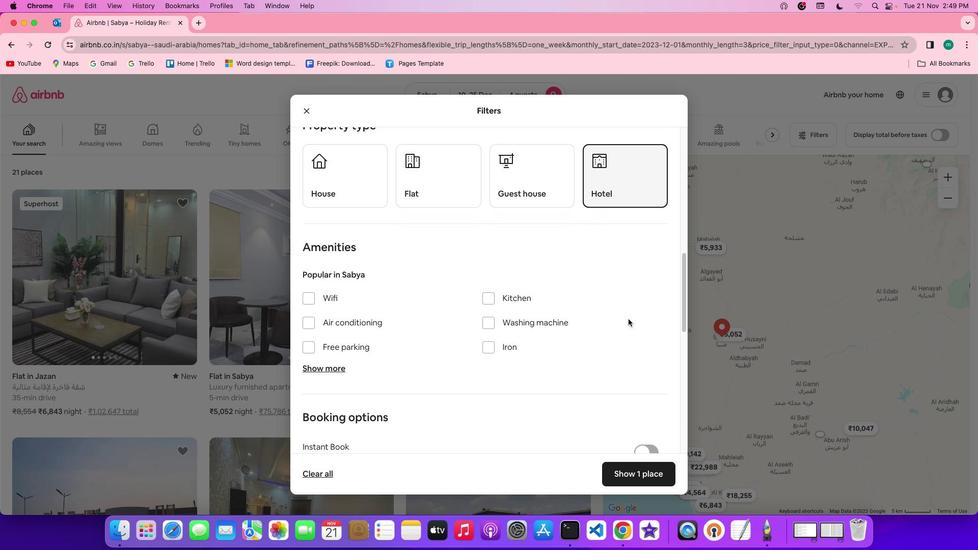 
Action: Mouse scrolled (628, 319) with delta (0, 0)
Screenshot: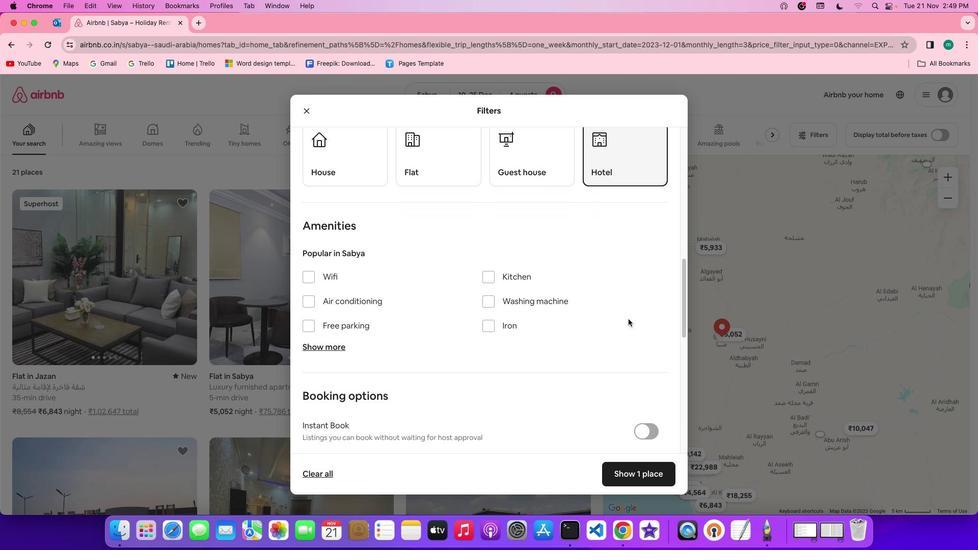 
Action: Mouse moved to (304, 270)
Screenshot: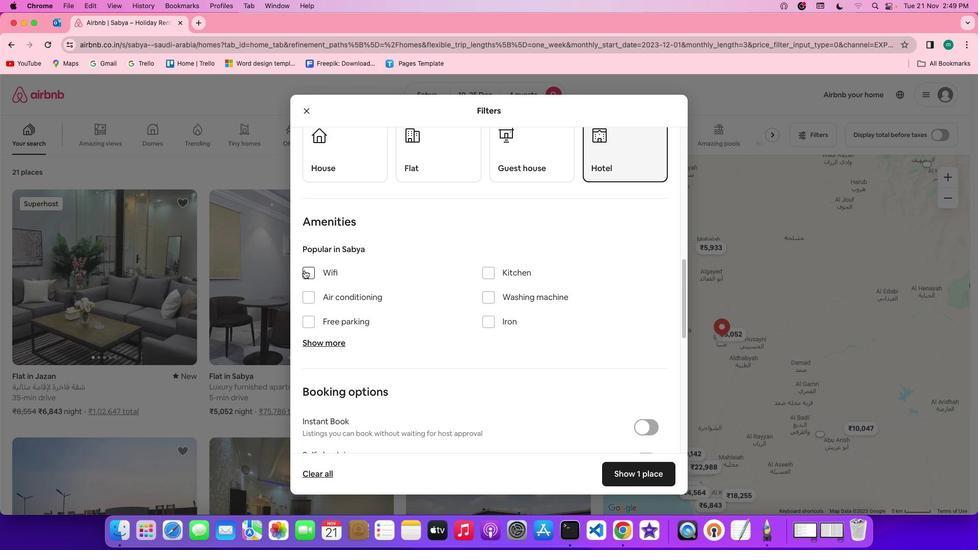 
Action: Mouse pressed left at (304, 270)
Screenshot: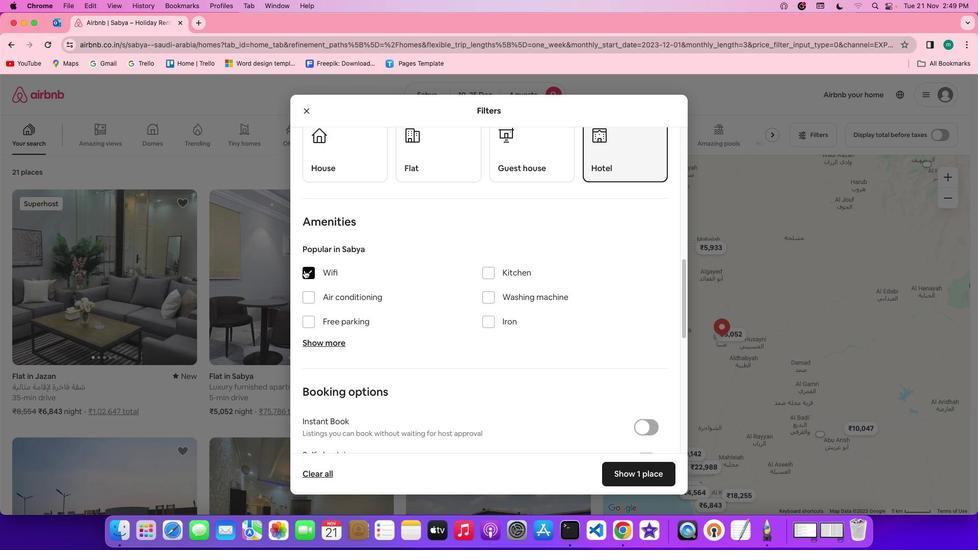 
Action: Mouse moved to (331, 343)
Screenshot: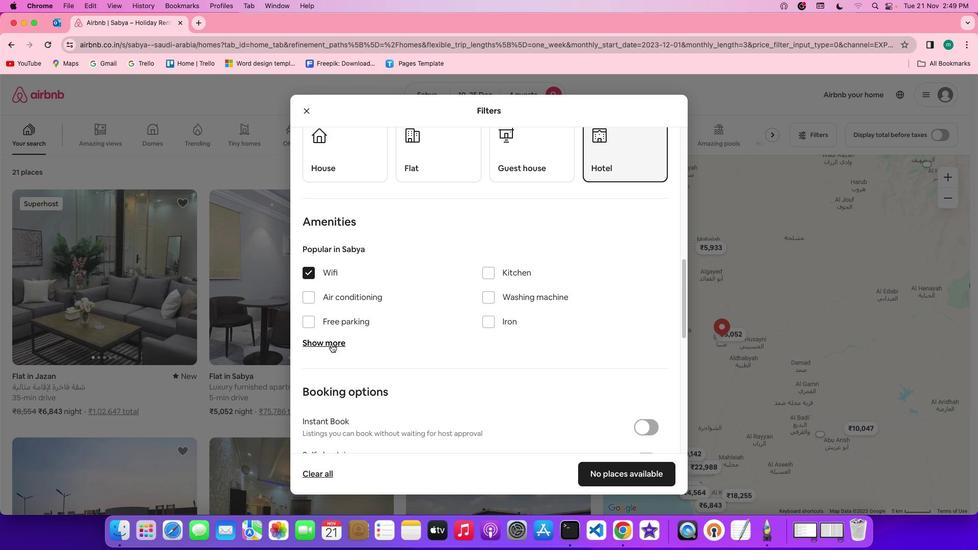 
Action: Mouse pressed left at (331, 343)
Screenshot: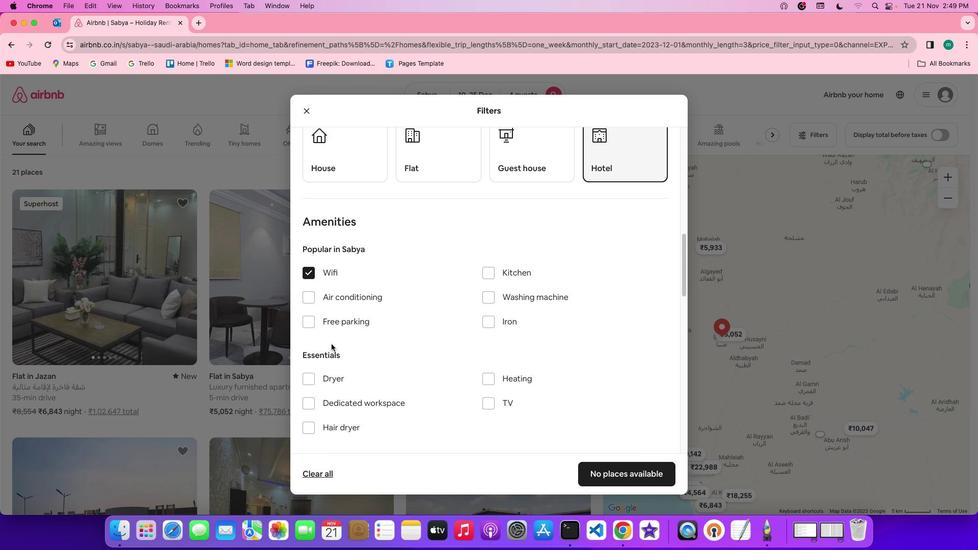 
Action: Mouse moved to (411, 346)
Screenshot: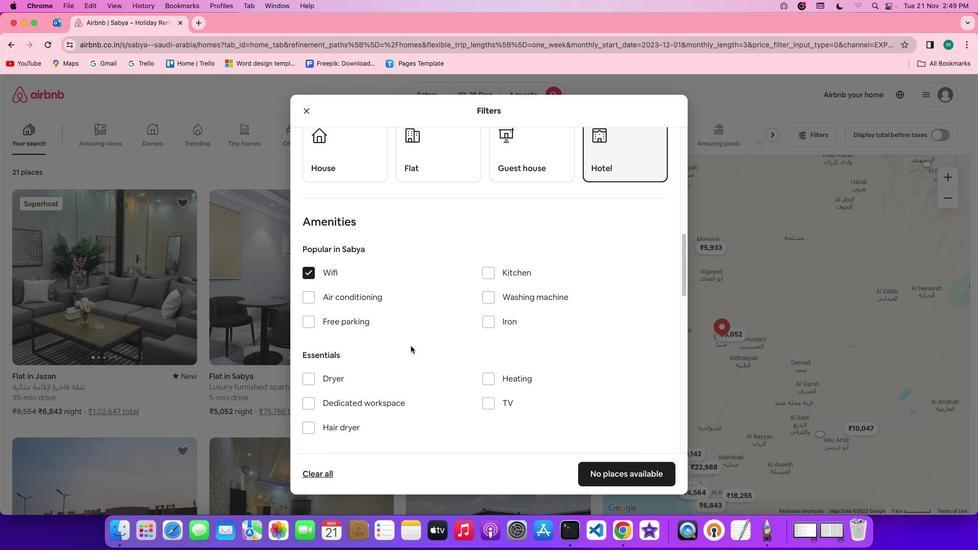 
Action: Mouse scrolled (411, 346) with delta (0, 0)
Screenshot: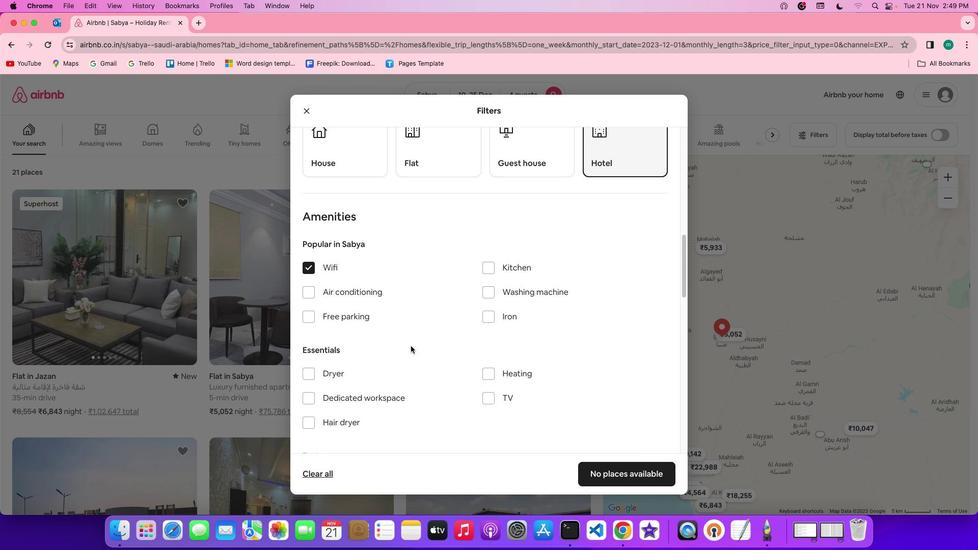 
Action: Mouse scrolled (411, 346) with delta (0, 0)
Screenshot: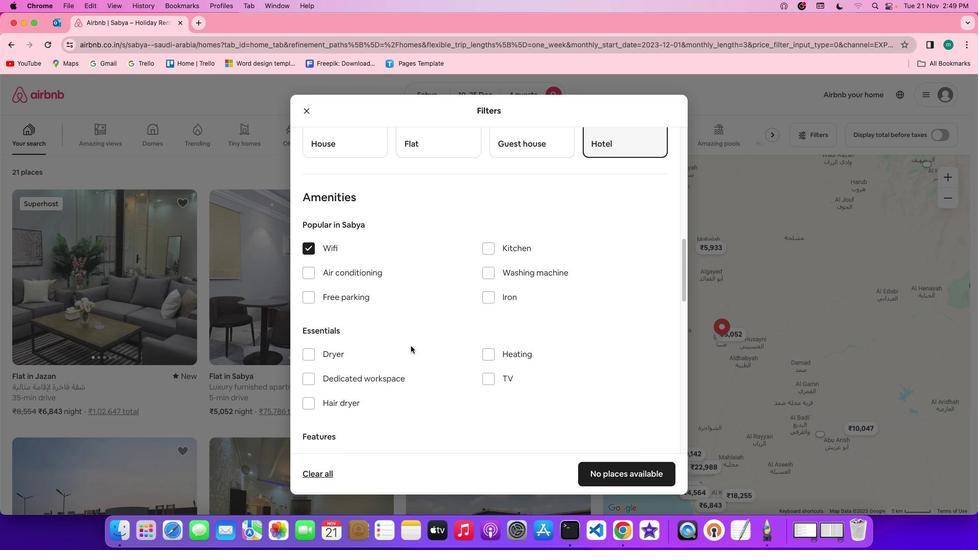 
Action: Mouse scrolled (411, 346) with delta (0, 0)
Screenshot: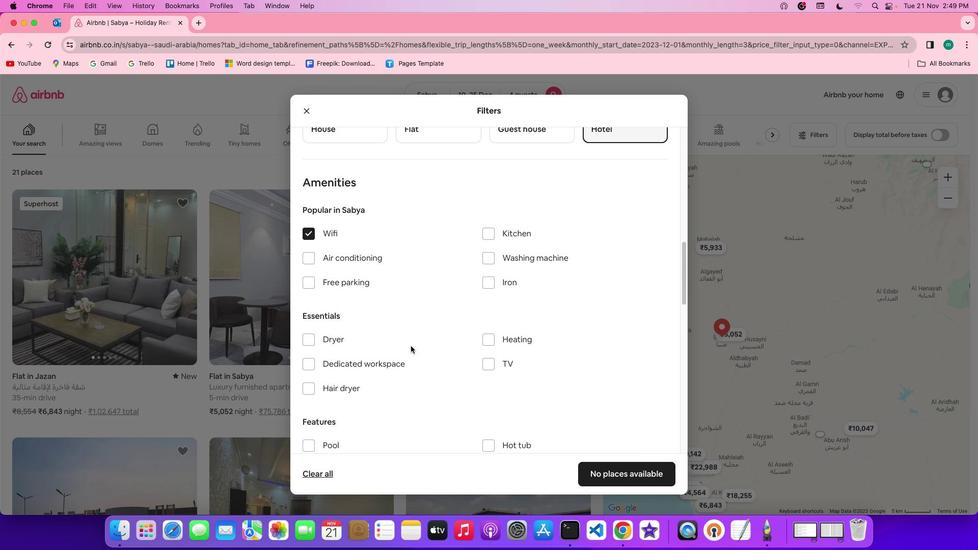
Action: Mouse scrolled (411, 346) with delta (0, 0)
Screenshot: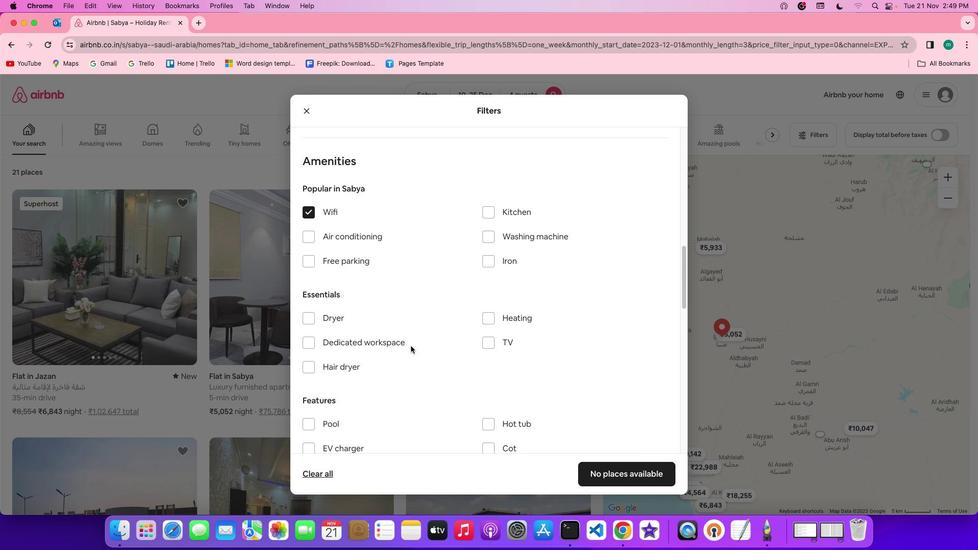 
Action: Mouse scrolled (411, 346) with delta (0, 0)
Screenshot: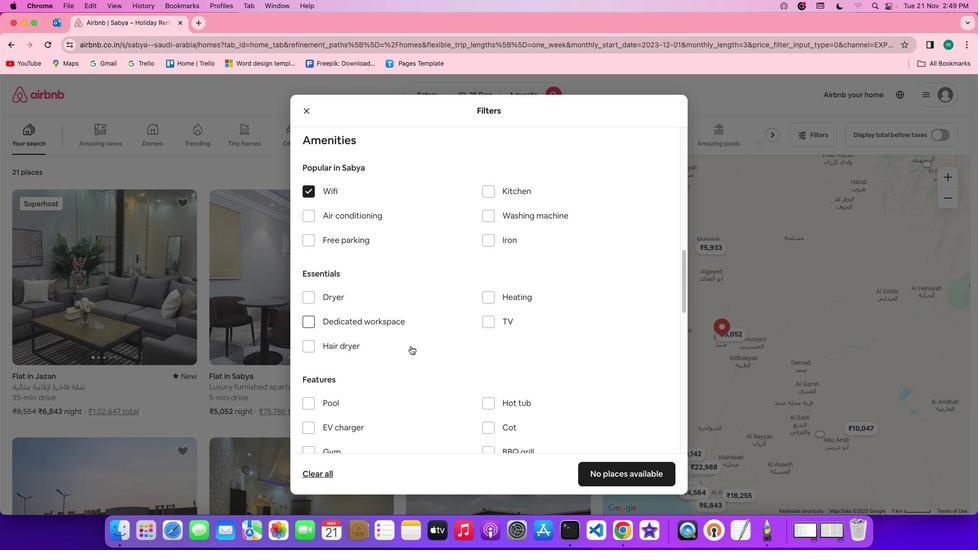 
Action: Mouse scrolled (411, 346) with delta (0, 0)
Screenshot: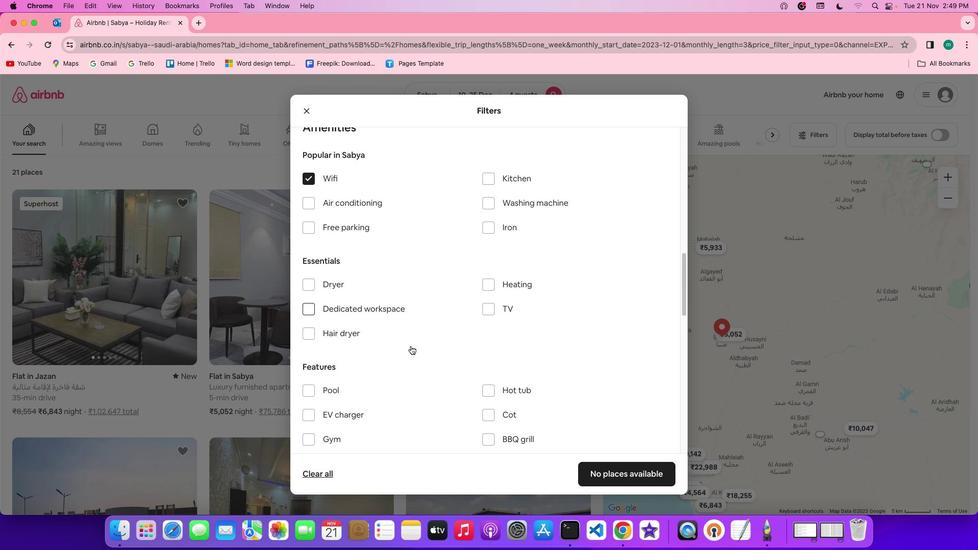 
Action: Mouse scrolled (411, 346) with delta (0, 0)
Screenshot: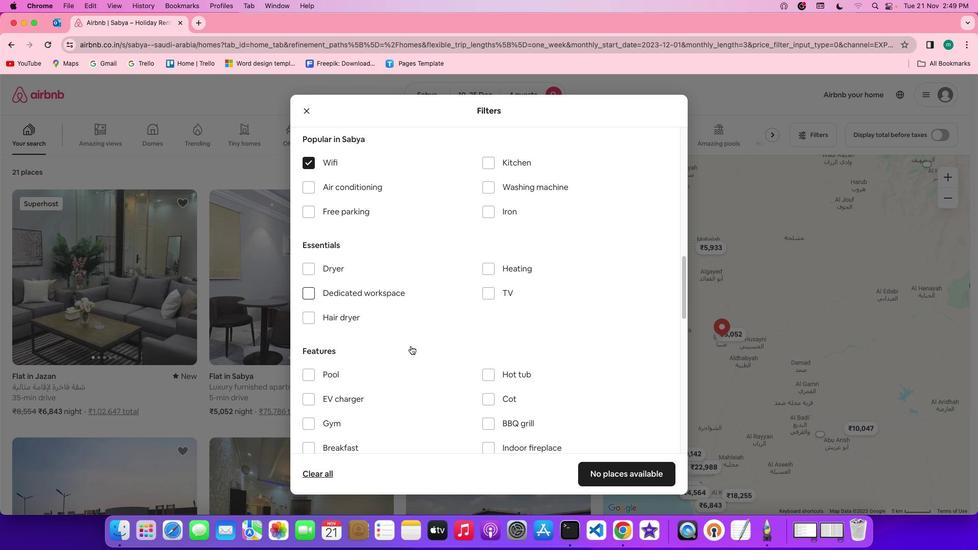 
Action: Mouse moved to (492, 289)
Screenshot: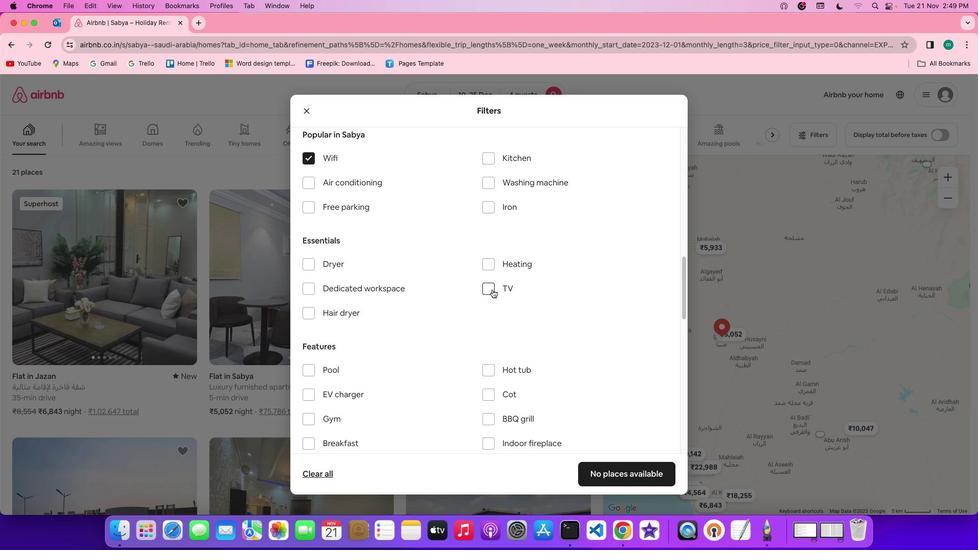 
Action: Mouse pressed left at (492, 289)
Screenshot: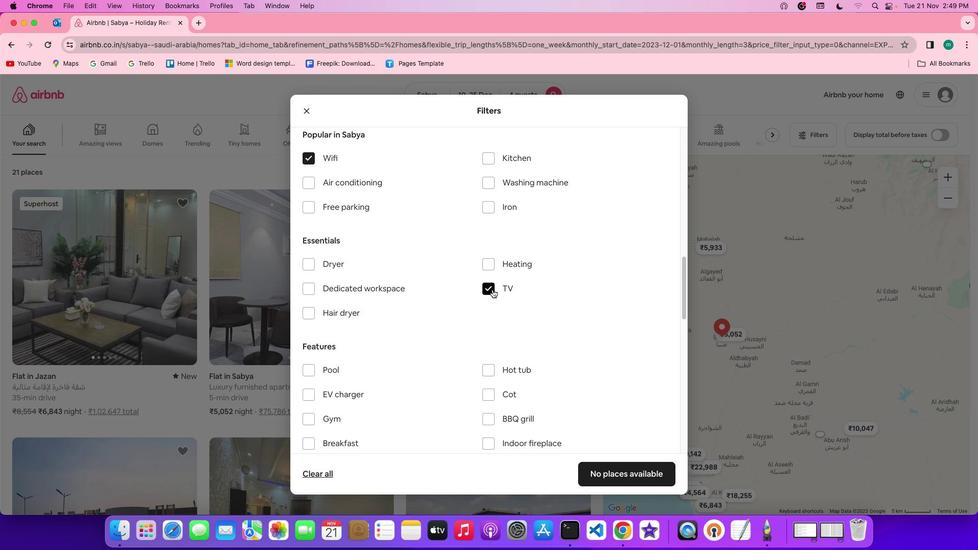 
Action: Mouse moved to (359, 206)
Screenshot: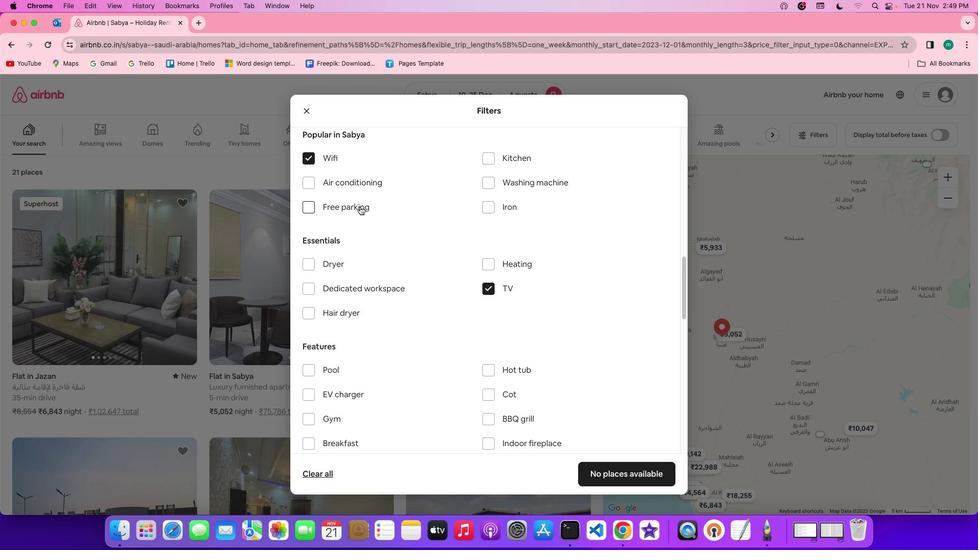 
Action: Mouse pressed left at (359, 206)
Screenshot: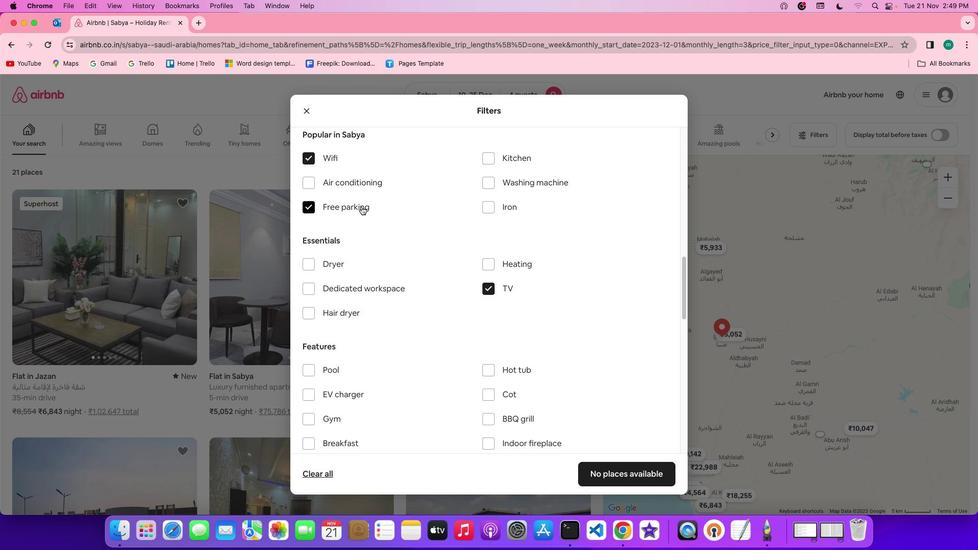 
Action: Mouse moved to (435, 292)
Screenshot: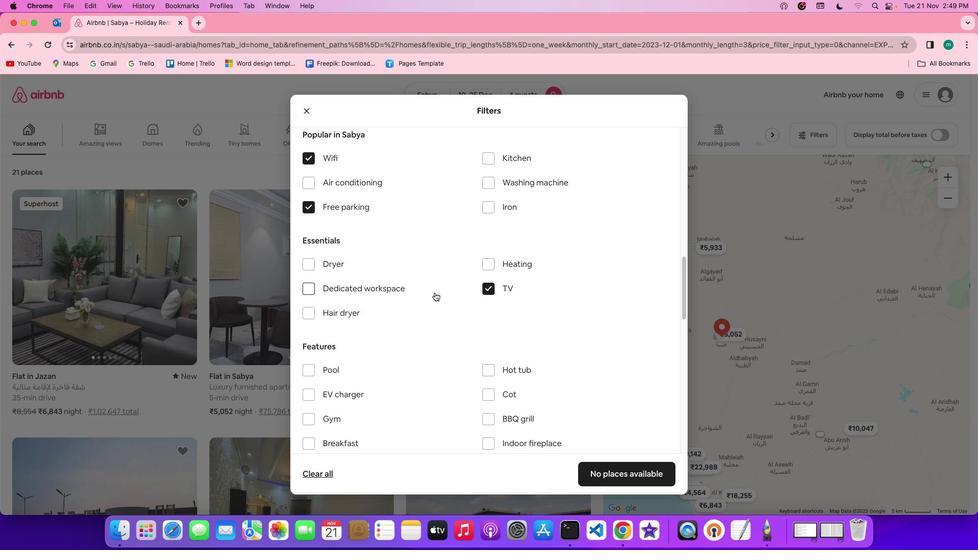 
Action: Mouse scrolled (435, 292) with delta (0, 0)
Screenshot: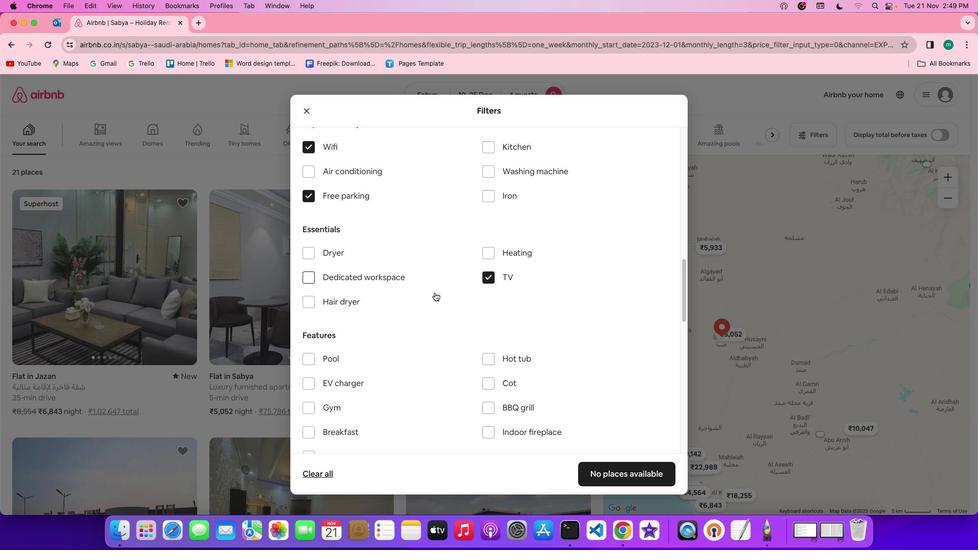 
Action: Mouse scrolled (435, 292) with delta (0, 0)
Screenshot: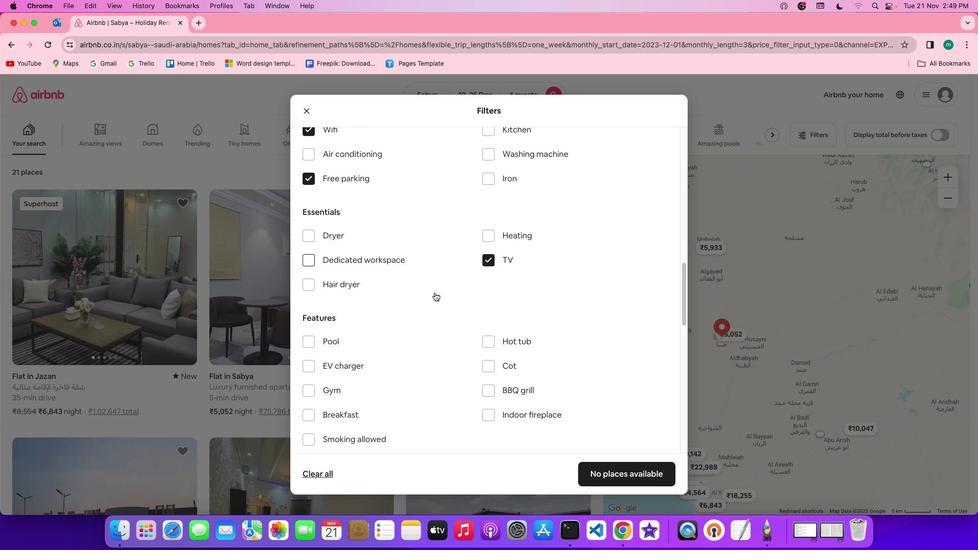 
Action: Mouse scrolled (435, 292) with delta (0, 0)
Screenshot: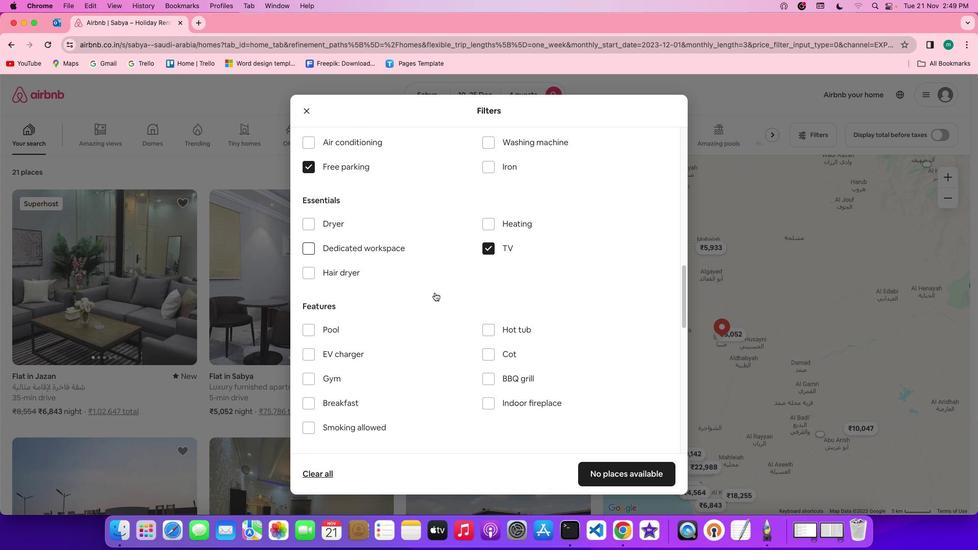
Action: Mouse scrolled (435, 292) with delta (0, 0)
Screenshot: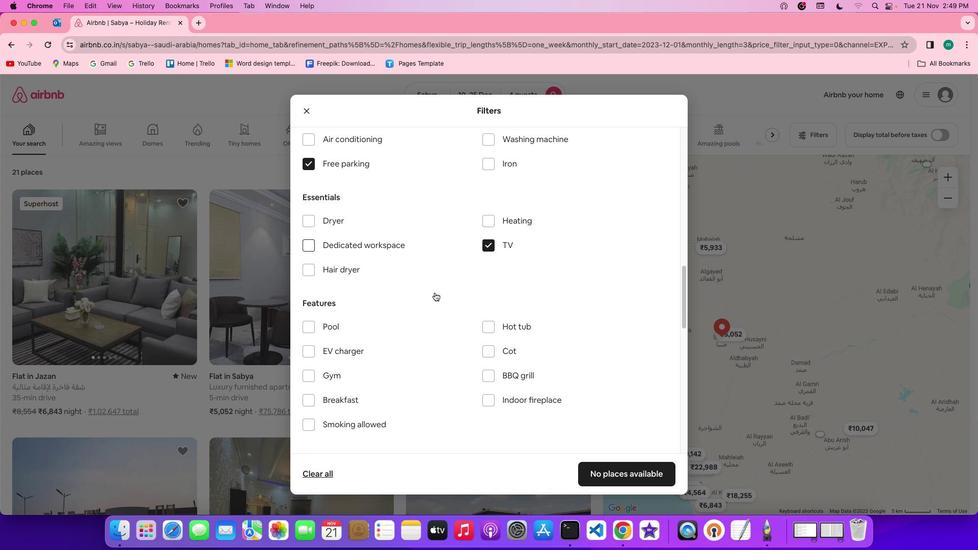 
Action: Mouse scrolled (435, 292) with delta (0, 0)
Screenshot: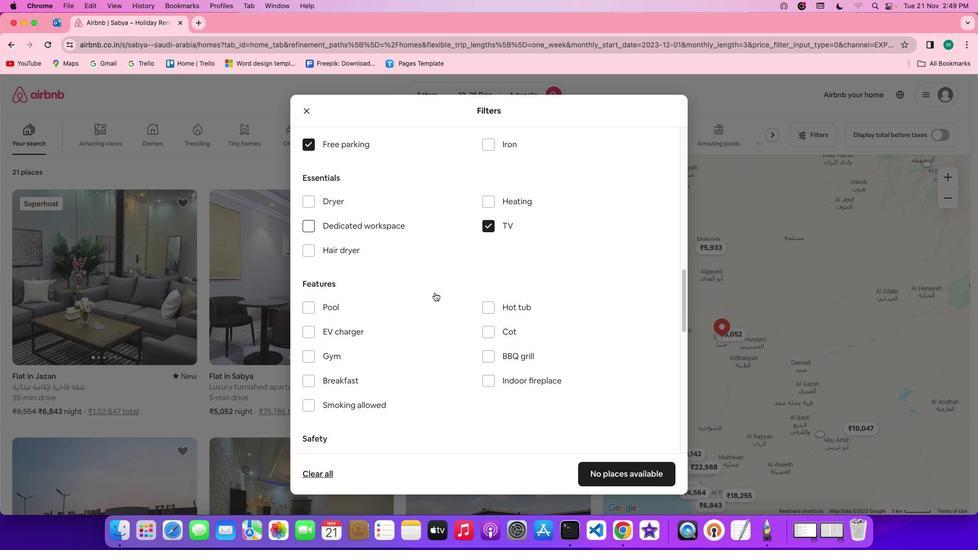 
Action: Mouse scrolled (435, 292) with delta (0, 0)
Screenshot: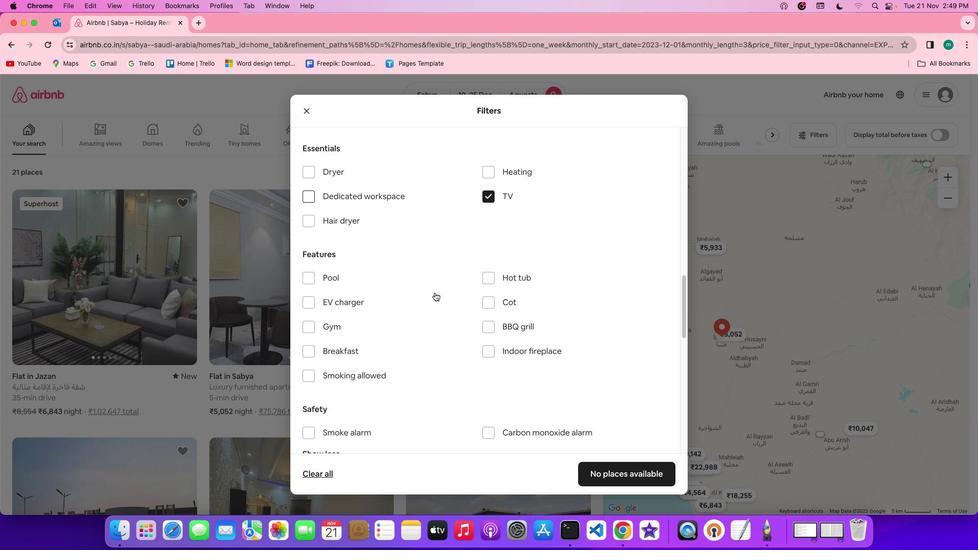 
Action: Mouse scrolled (435, 292) with delta (0, -1)
Screenshot: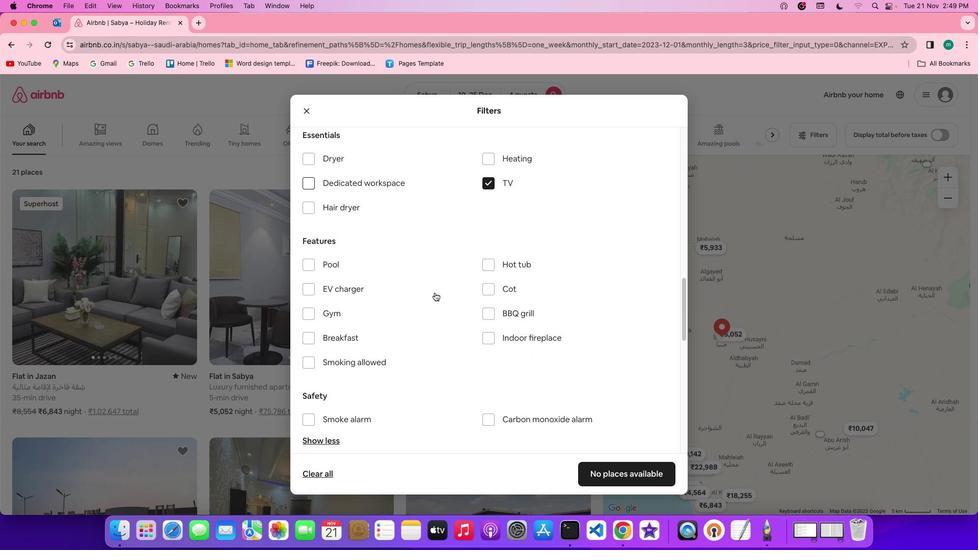 
Action: Mouse scrolled (435, 292) with delta (0, 0)
Screenshot: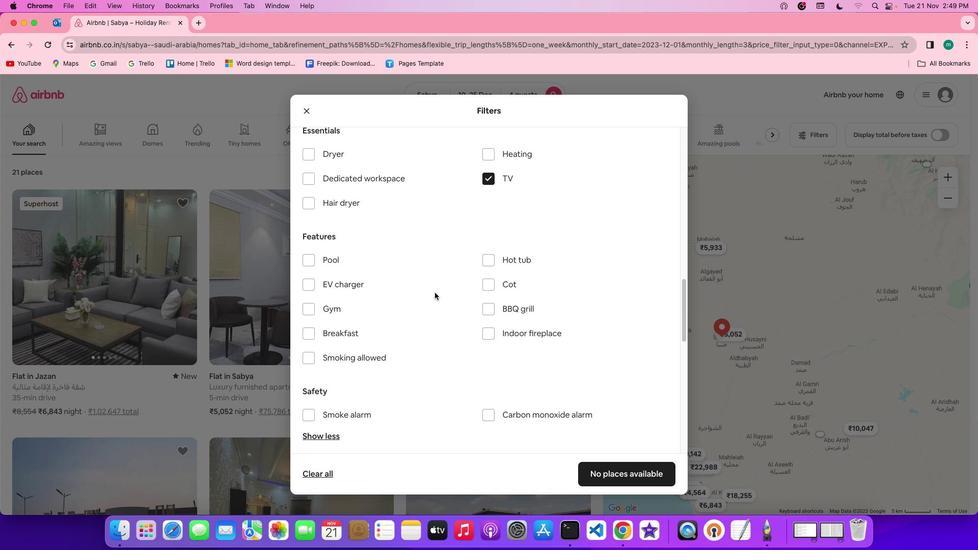 
Action: Mouse scrolled (435, 292) with delta (0, 0)
Screenshot: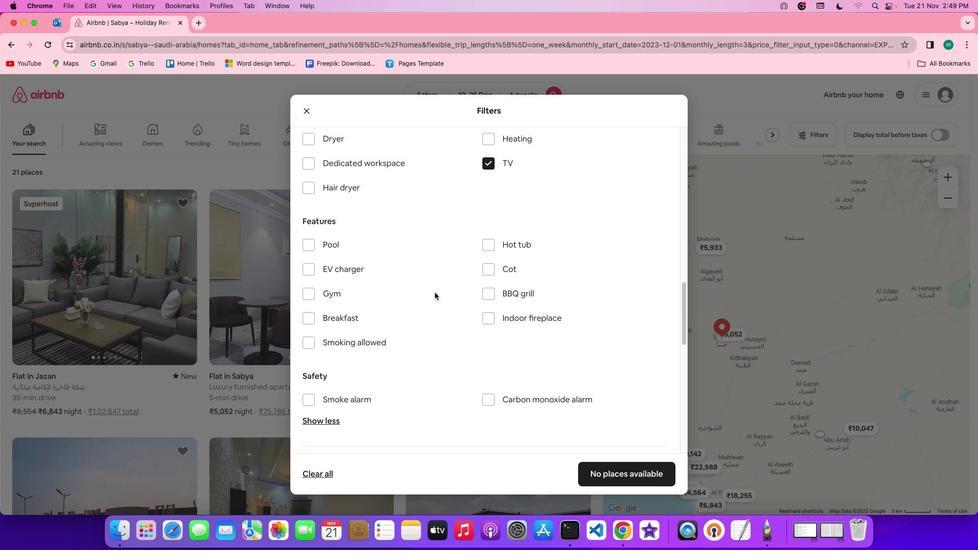 
Action: Mouse scrolled (435, 292) with delta (0, 0)
Screenshot: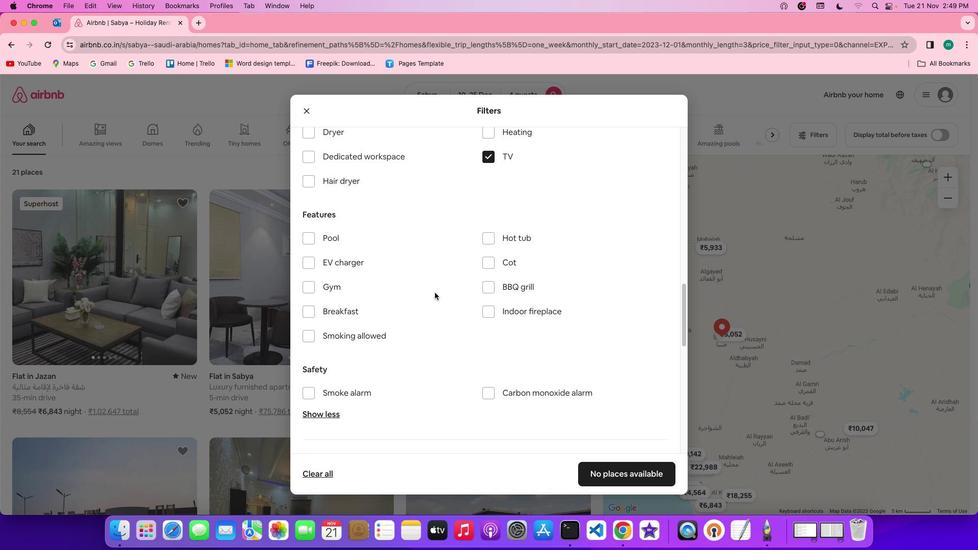 
Action: Mouse scrolled (435, 292) with delta (0, 0)
Screenshot: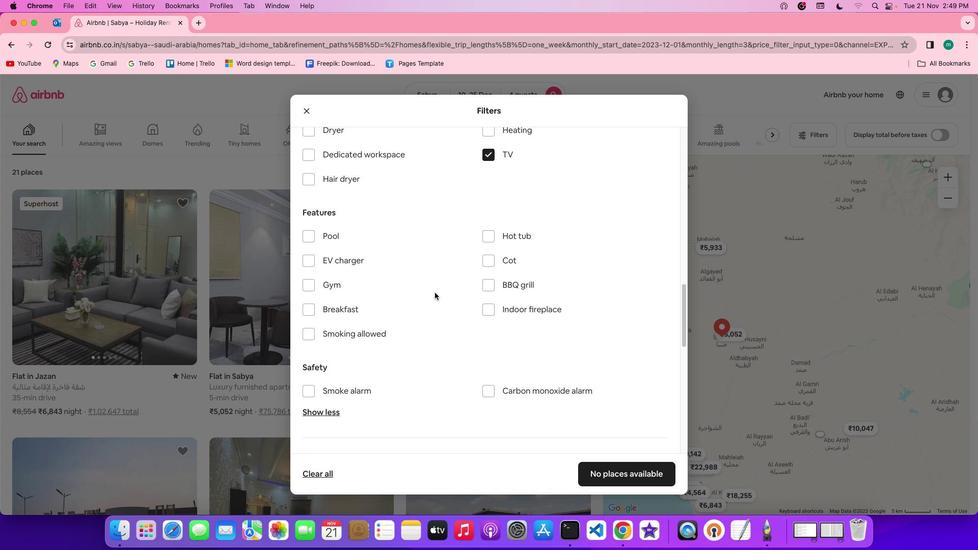 
Action: Mouse moved to (330, 286)
Screenshot: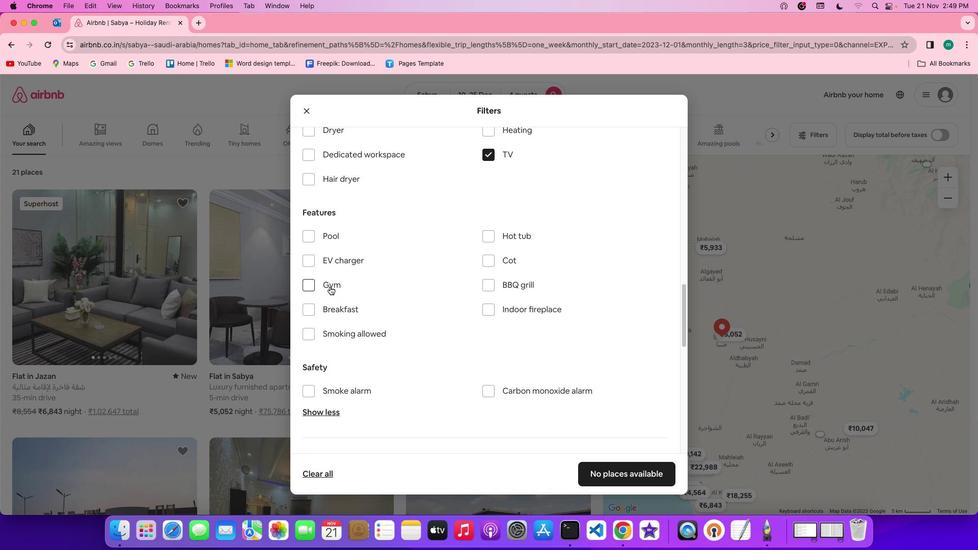 
Action: Mouse pressed left at (330, 286)
Screenshot: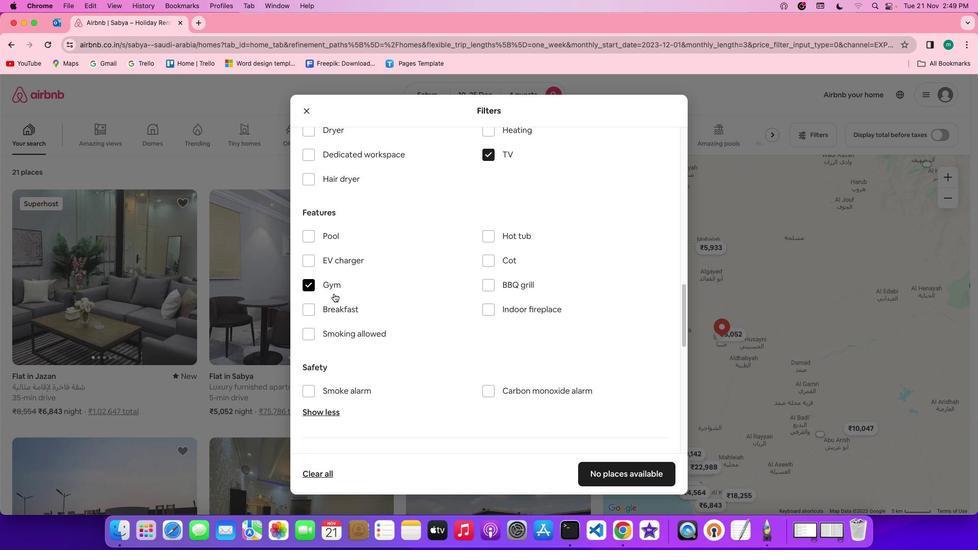 
Action: Mouse moved to (337, 306)
Screenshot: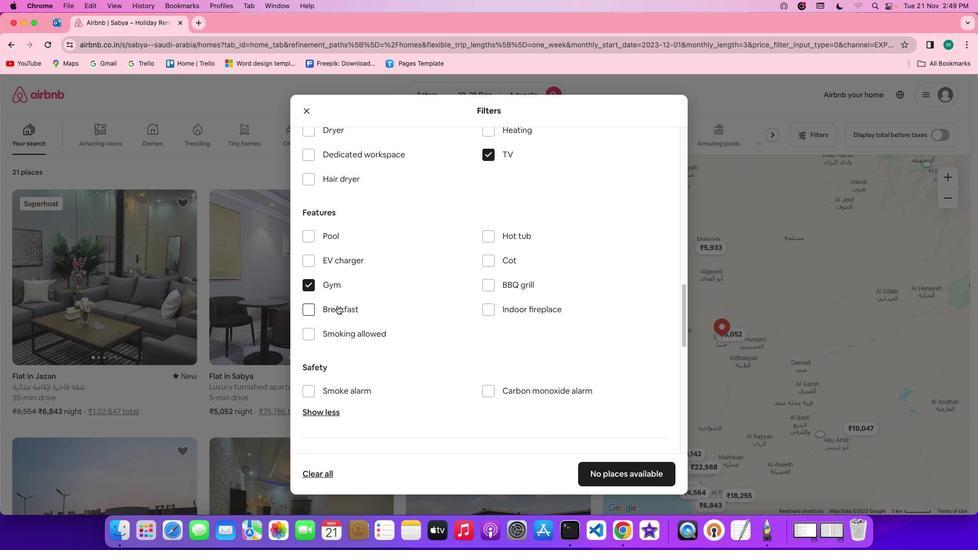 
Action: Mouse pressed left at (337, 306)
Screenshot: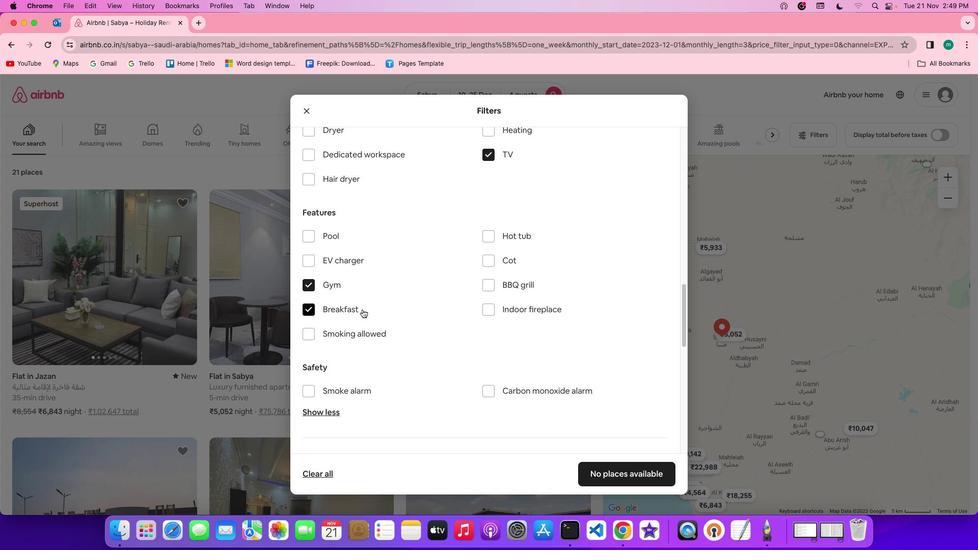 
Action: Mouse moved to (481, 333)
Screenshot: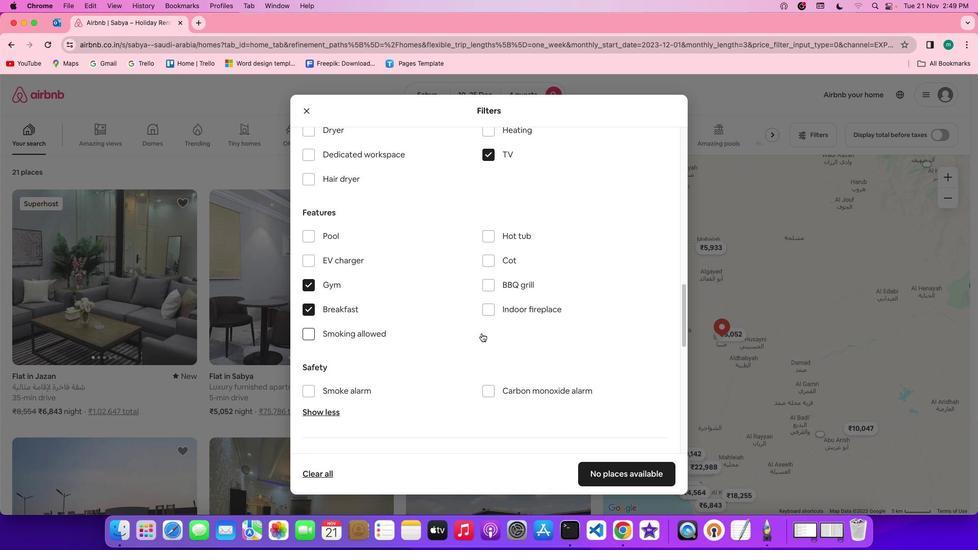 
Action: Mouse scrolled (481, 333) with delta (0, 0)
Screenshot: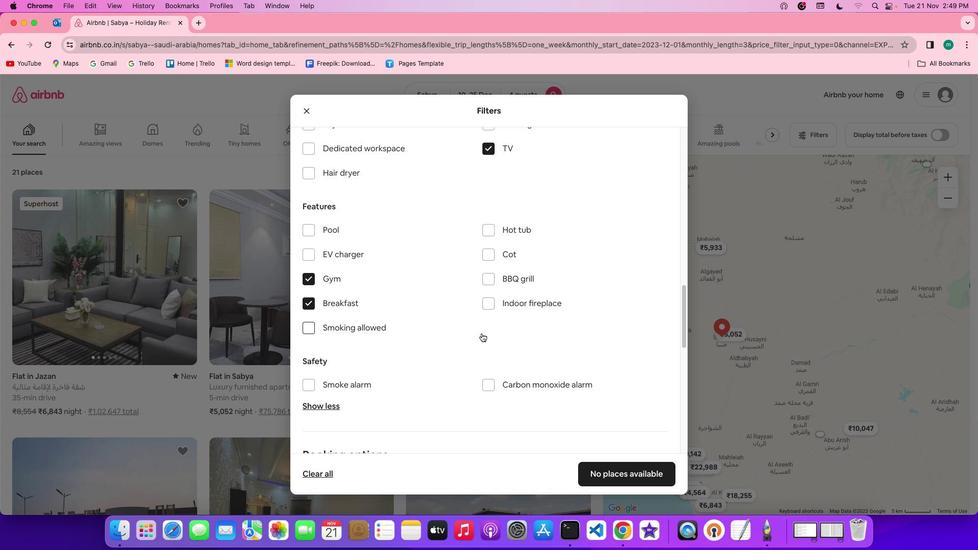 
Action: Mouse scrolled (481, 333) with delta (0, 0)
Screenshot: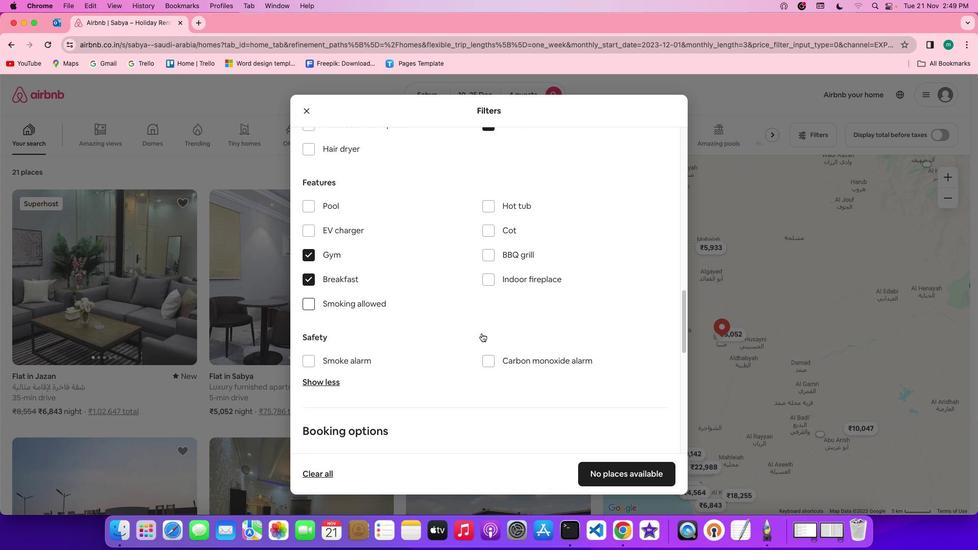 
Action: Mouse scrolled (481, 333) with delta (0, 0)
Screenshot: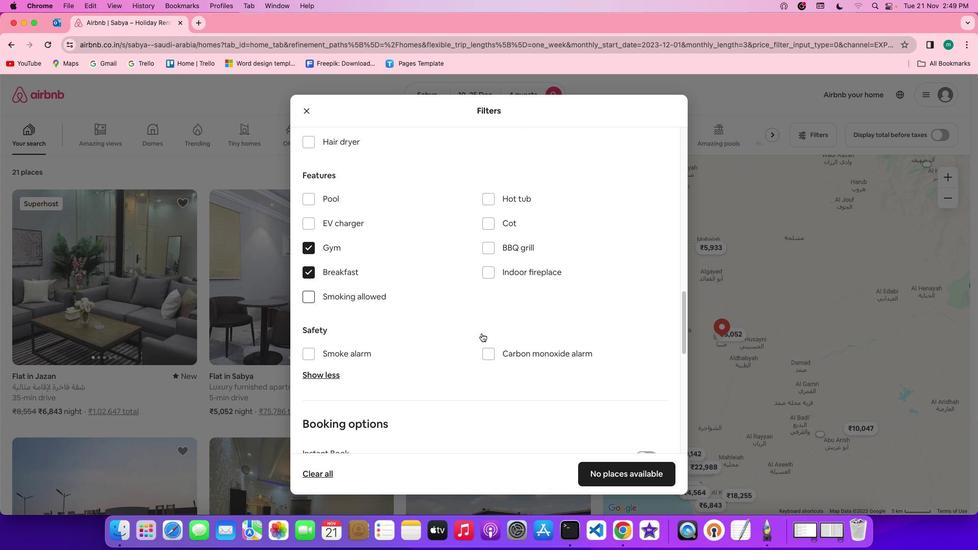 
Action: Mouse scrolled (481, 333) with delta (0, 0)
Screenshot: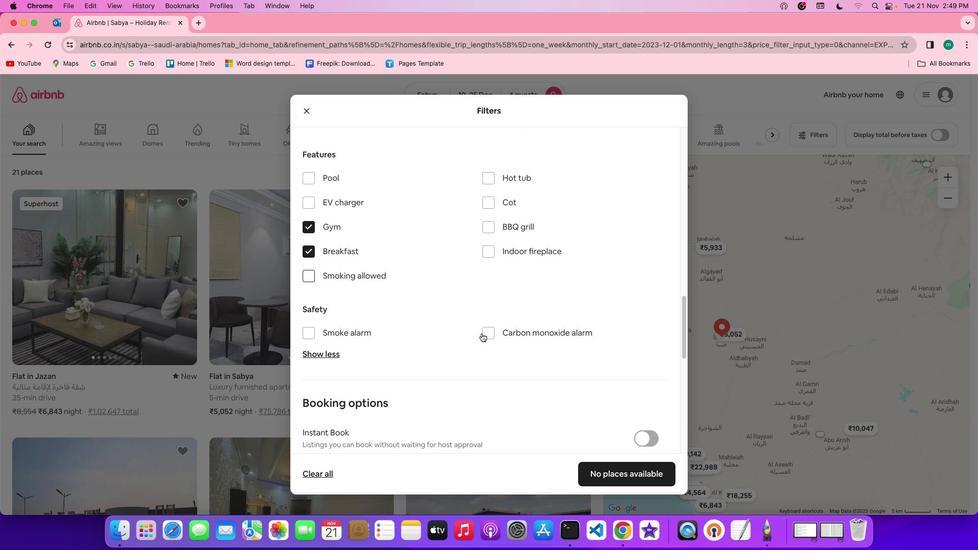 
Action: Mouse scrolled (481, 333) with delta (0, 0)
Screenshot: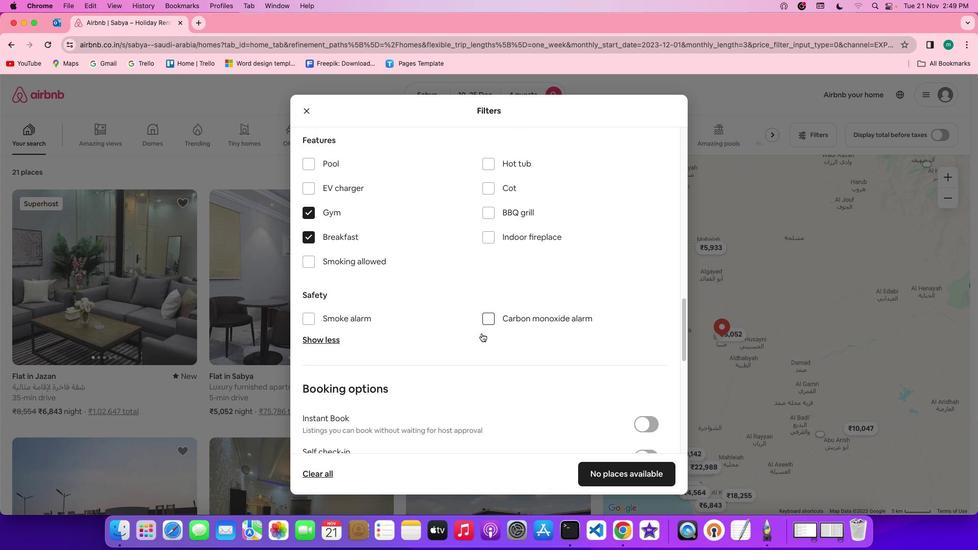 
Action: Mouse scrolled (481, 333) with delta (0, 0)
Screenshot: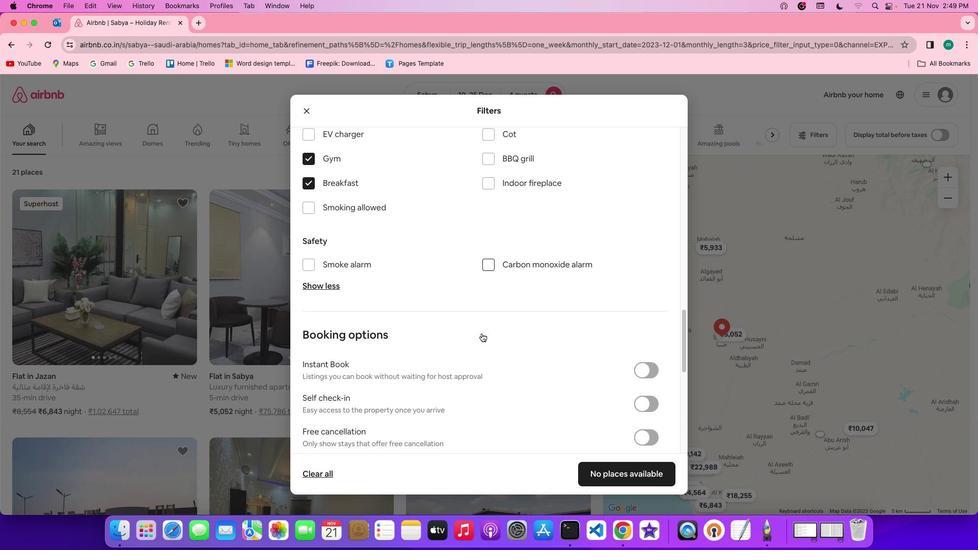 
Action: Mouse scrolled (481, 333) with delta (0, -1)
Screenshot: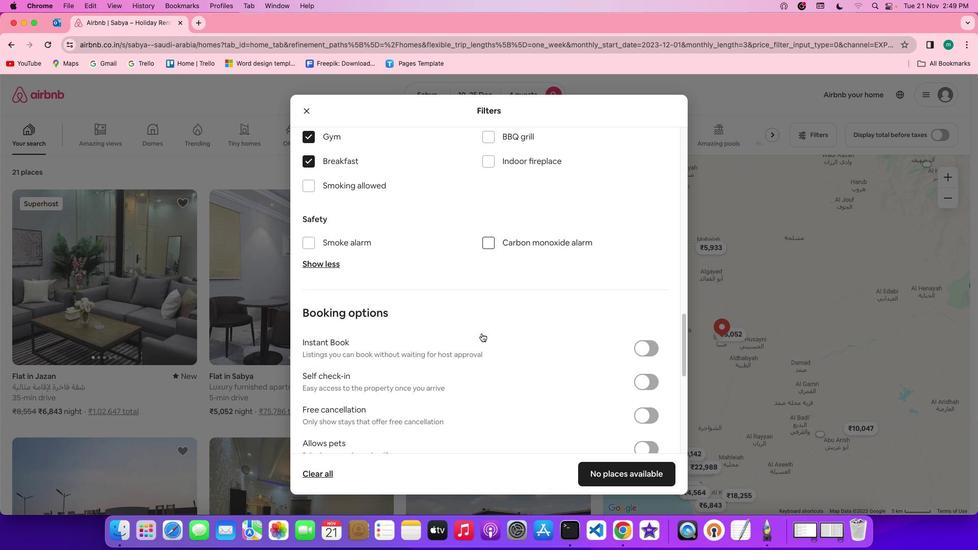 
Action: Mouse scrolled (481, 333) with delta (0, -1)
Screenshot: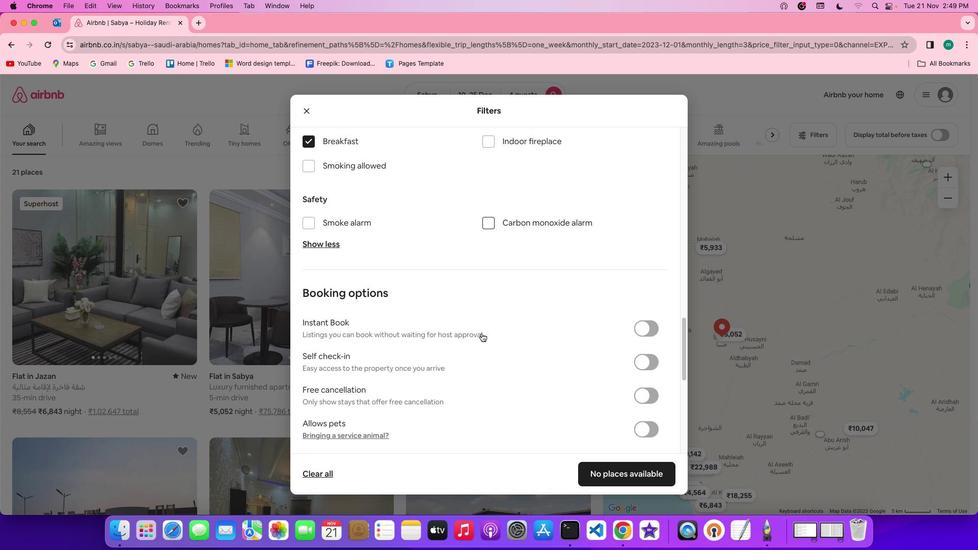 
Action: Mouse scrolled (481, 333) with delta (0, 0)
Screenshot: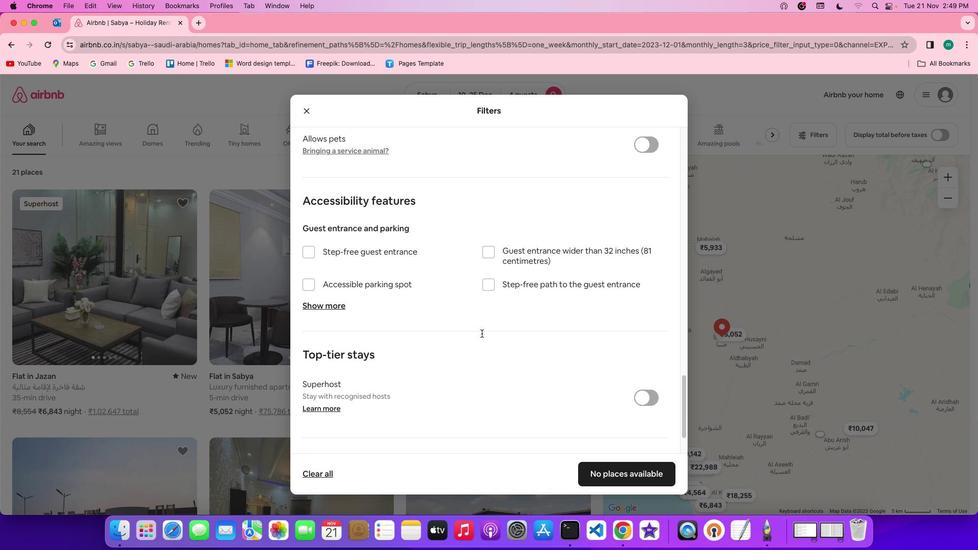 
Action: Mouse scrolled (481, 333) with delta (0, 0)
Screenshot: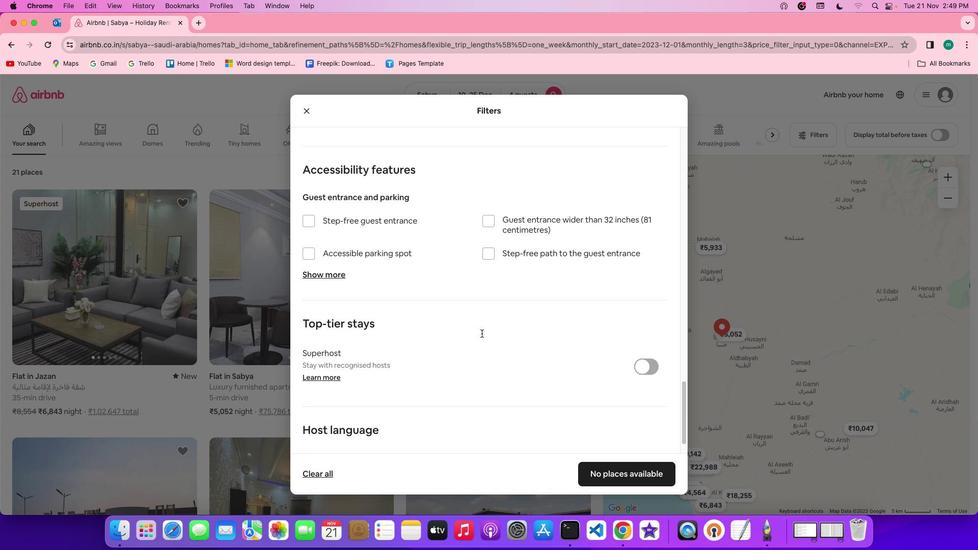 
Action: Mouse scrolled (481, 333) with delta (0, -1)
Screenshot: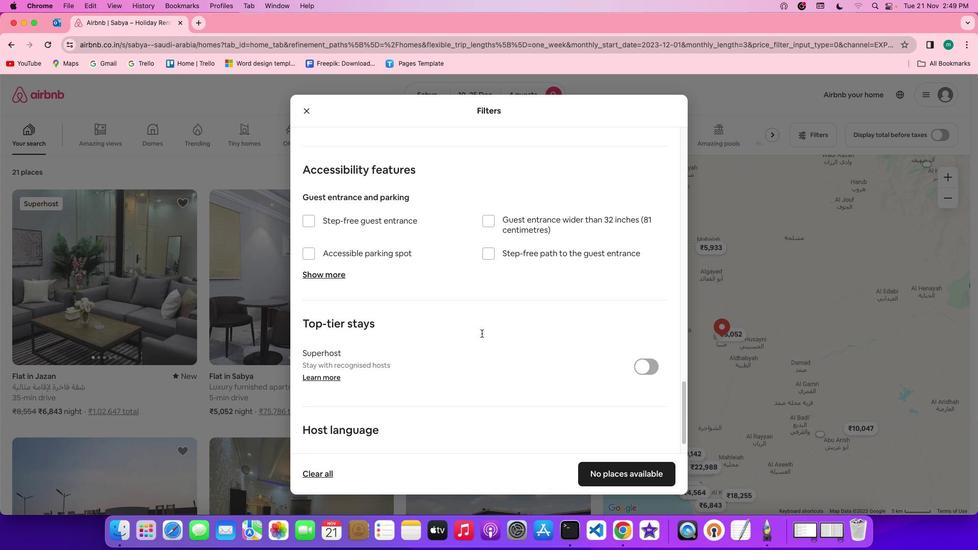 
Action: Mouse scrolled (481, 333) with delta (0, -2)
Screenshot: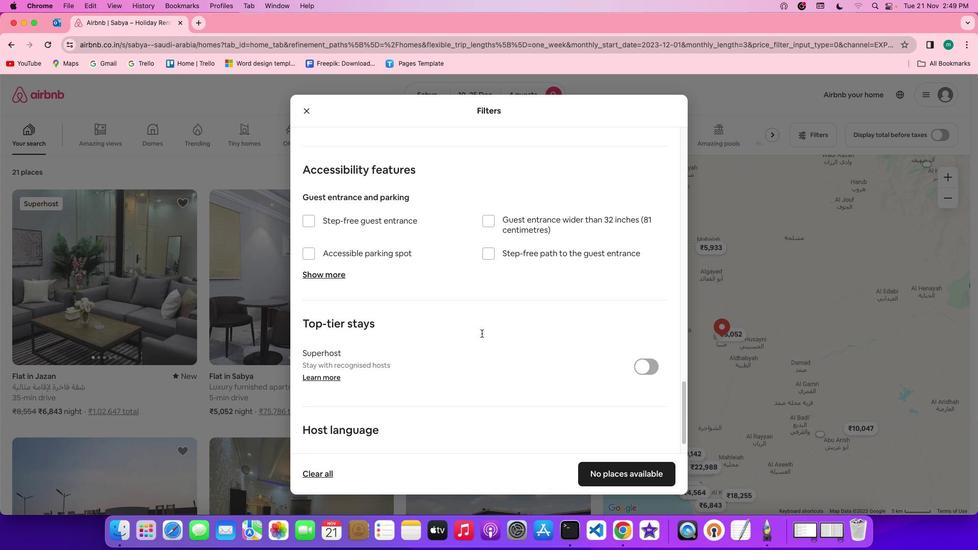 
Action: Mouse scrolled (481, 333) with delta (0, -2)
Screenshot: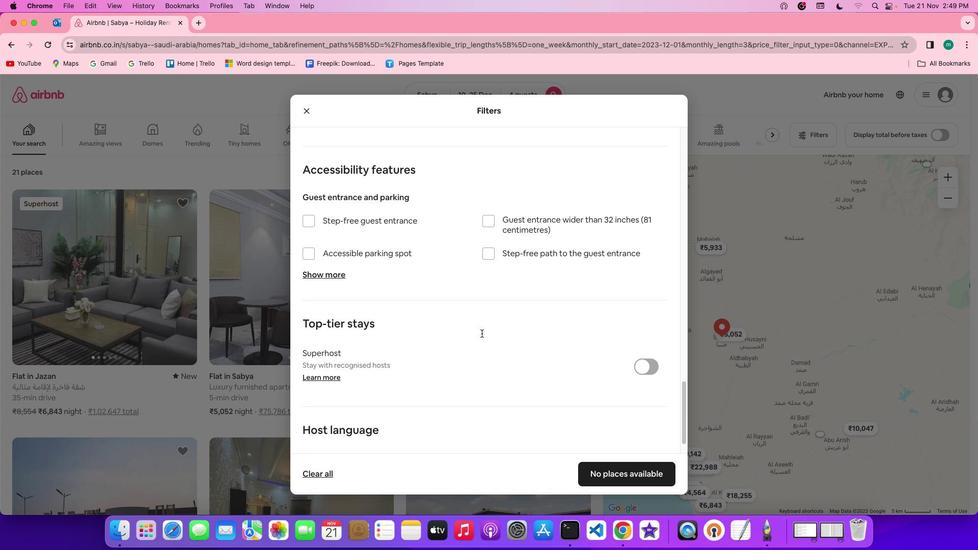 
Action: Mouse scrolled (481, 333) with delta (0, 0)
Screenshot: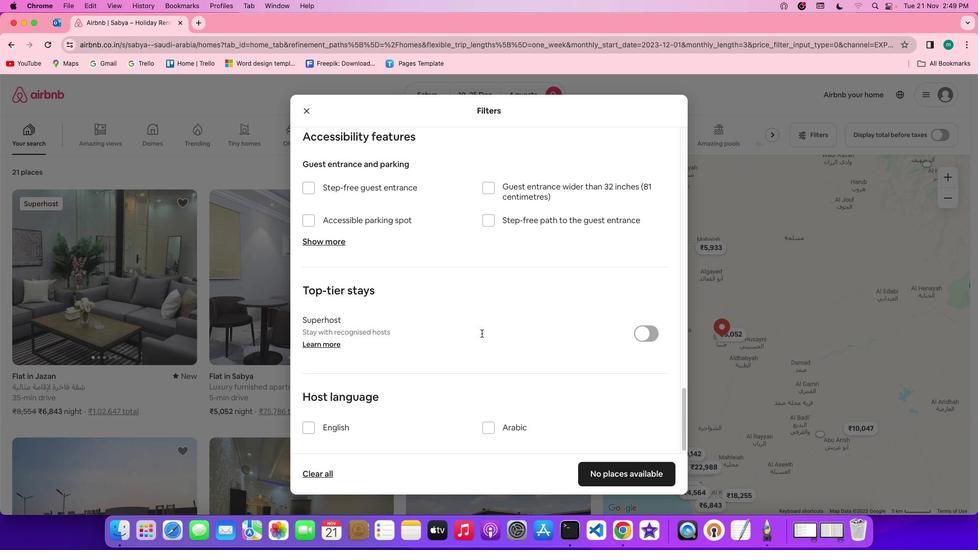 
Action: Mouse scrolled (481, 333) with delta (0, 0)
Screenshot: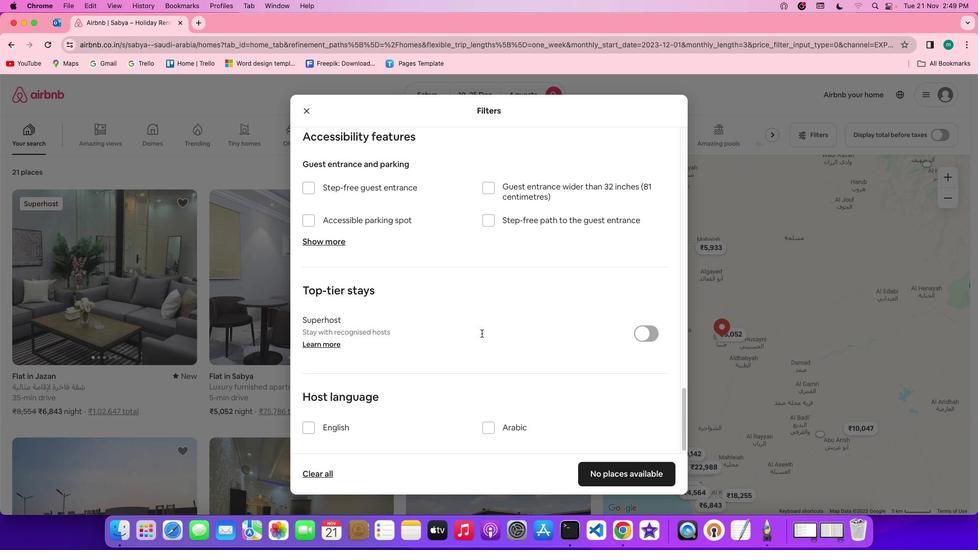 
Action: Mouse scrolled (481, 333) with delta (0, -1)
Screenshot: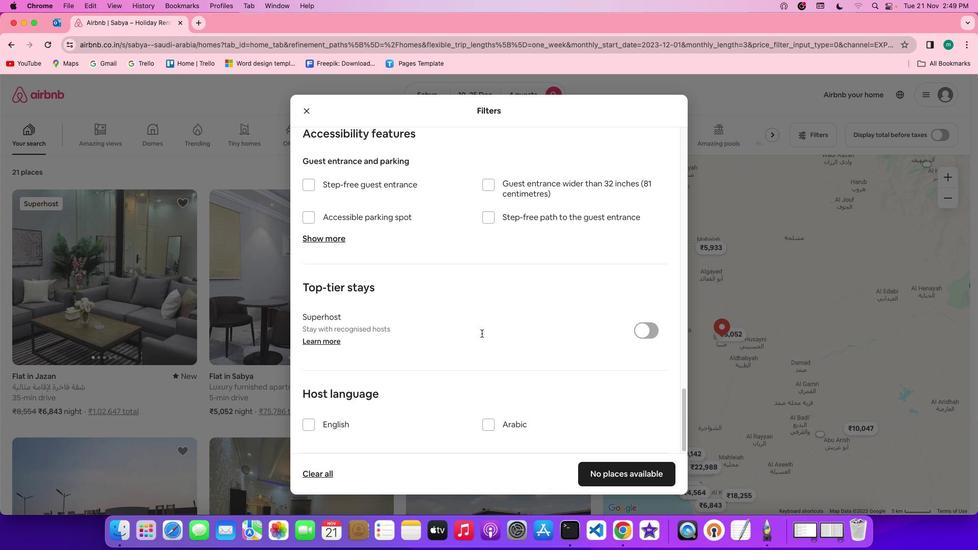 
Action: Mouse scrolled (481, 333) with delta (0, -2)
Screenshot: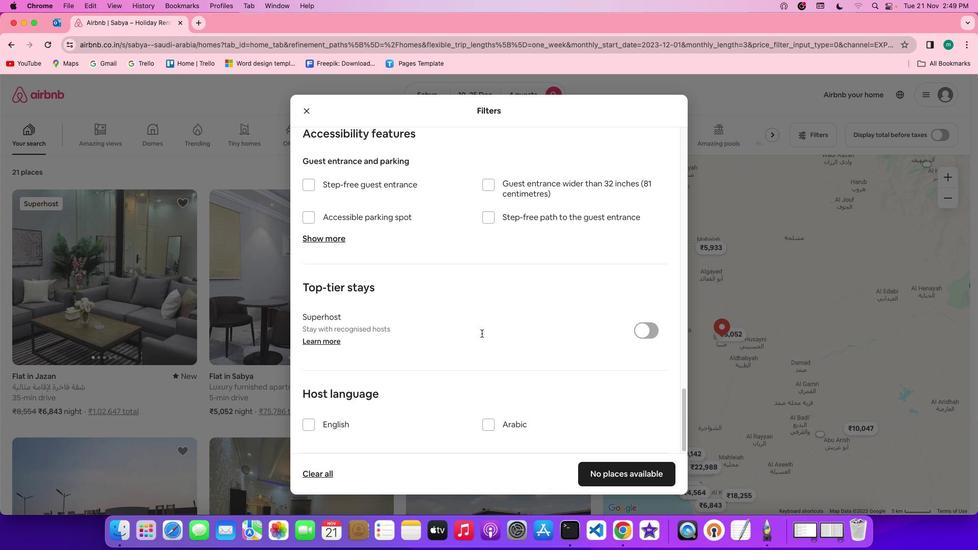 
Action: Mouse scrolled (481, 333) with delta (0, -3)
Screenshot: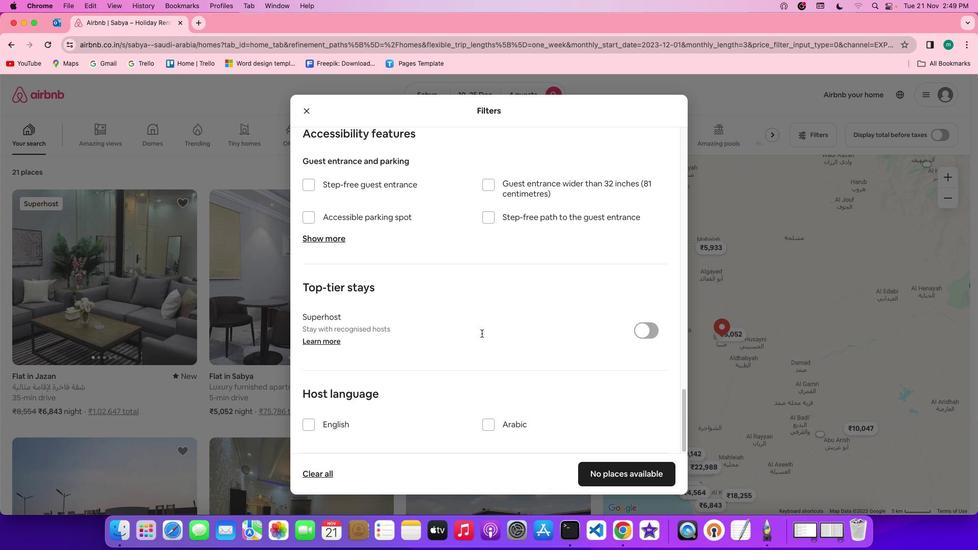 
Action: Mouse scrolled (481, 333) with delta (0, -3)
Screenshot: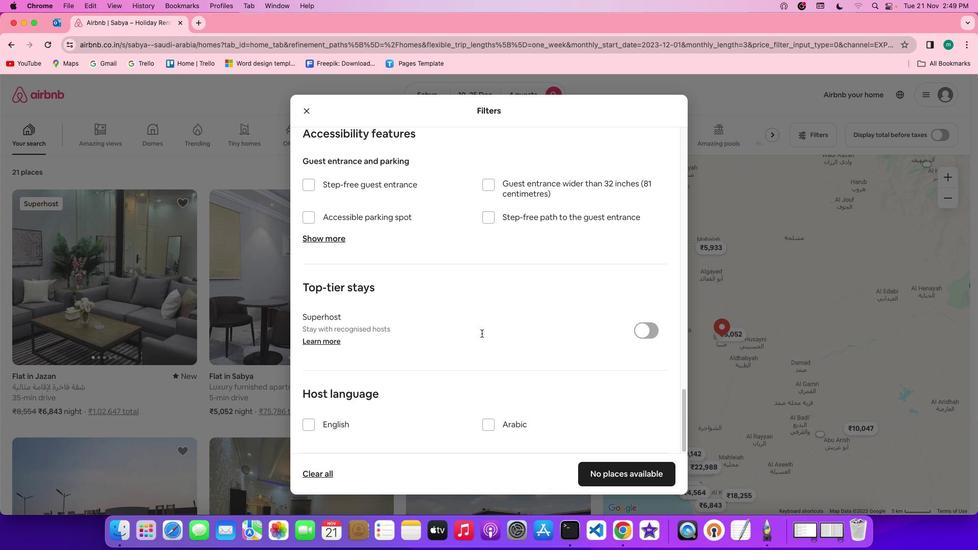
Action: Mouse scrolled (481, 333) with delta (0, 0)
Screenshot: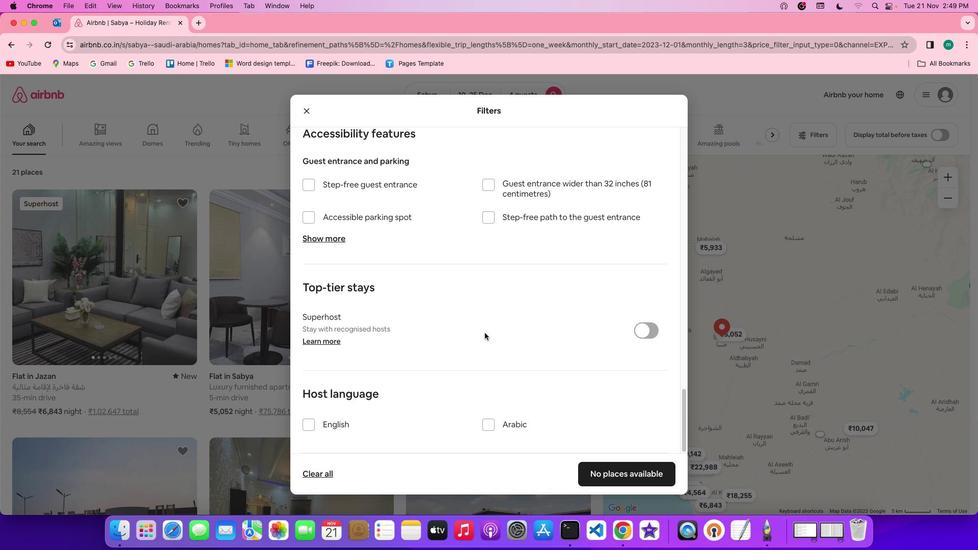 
Action: Mouse scrolled (481, 333) with delta (0, 0)
Screenshot: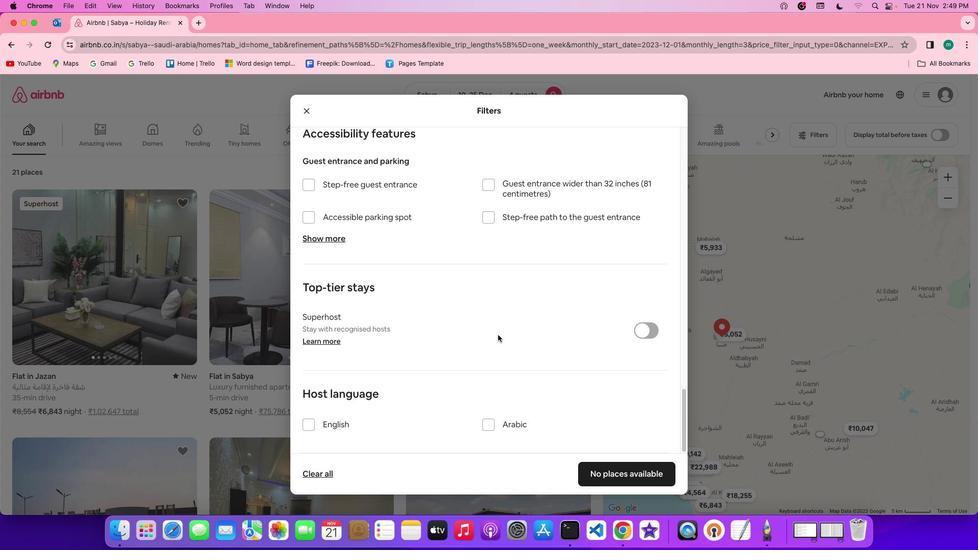 
Action: Mouse scrolled (481, 333) with delta (0, -1)
Screenshot: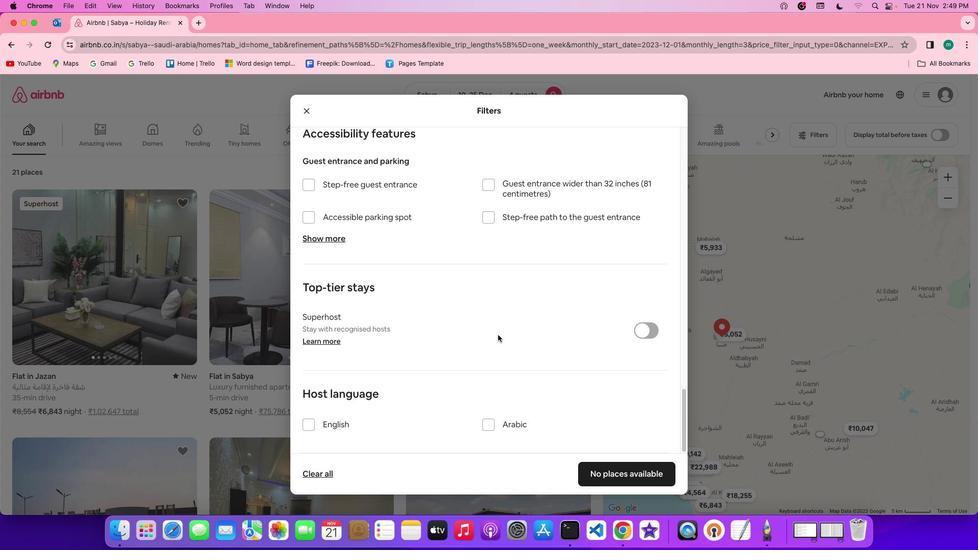 
Action: Mouse scrolled (481, 333) with delta (0, -2)
Screenshot: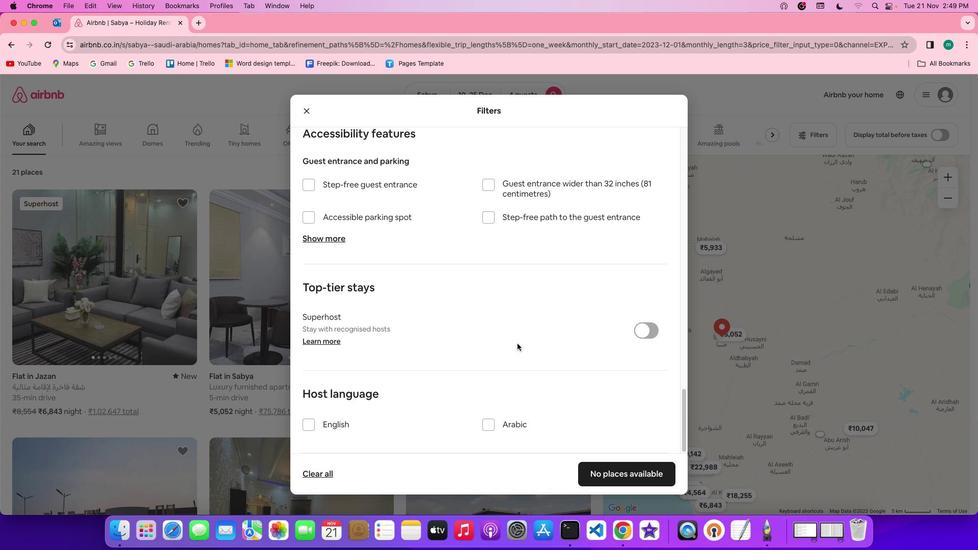 
Action: Mouse scrolled (481, 333) with delta (0, -2)
Screenshot: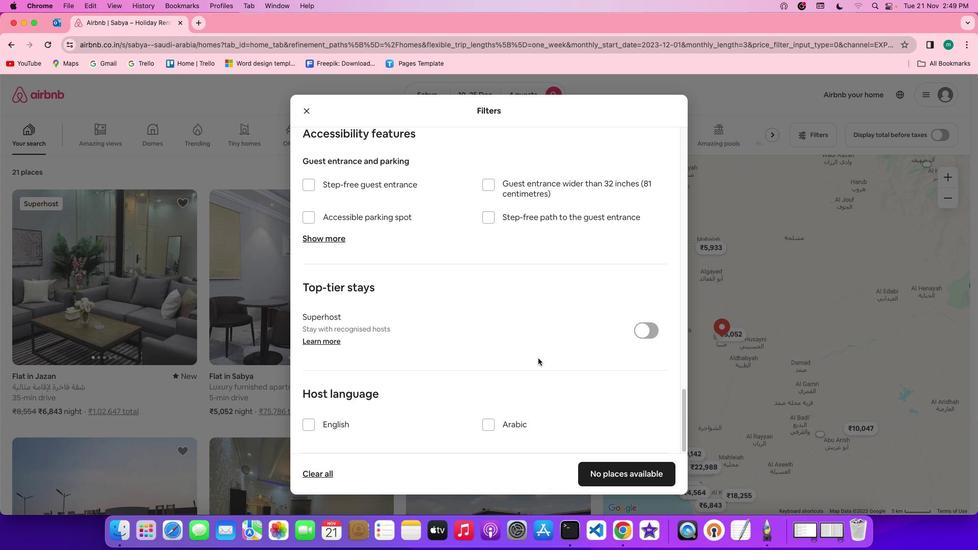 
Action: Mouse moved to (635, 478)
Screenshot: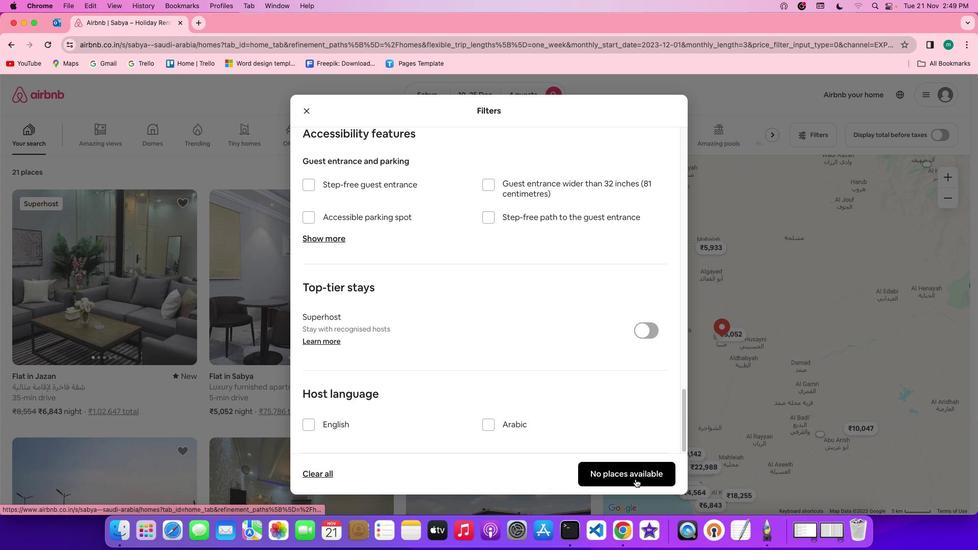 
Action: Mouse pressed left at (635, 478)
Screenshot: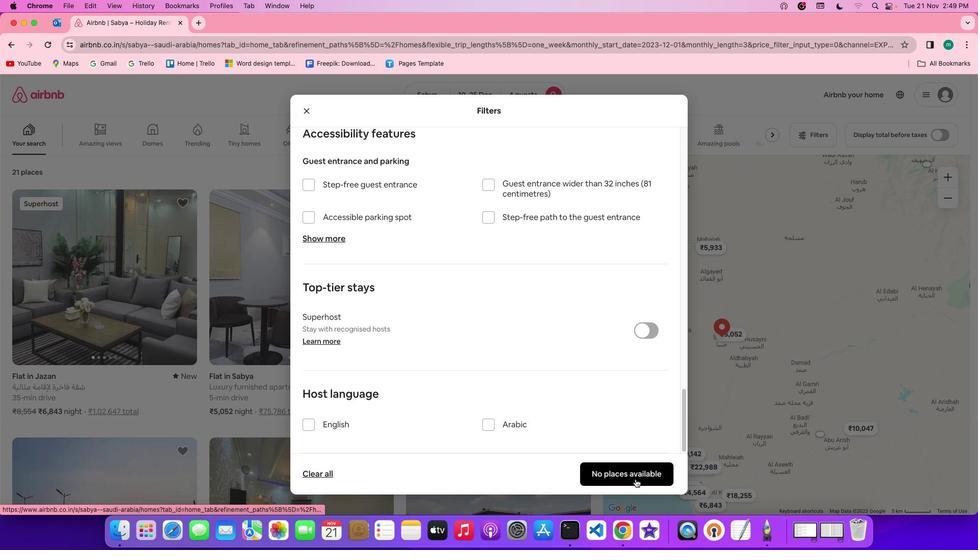 
Action: Mouse moved to (426, 371)
Screenshot: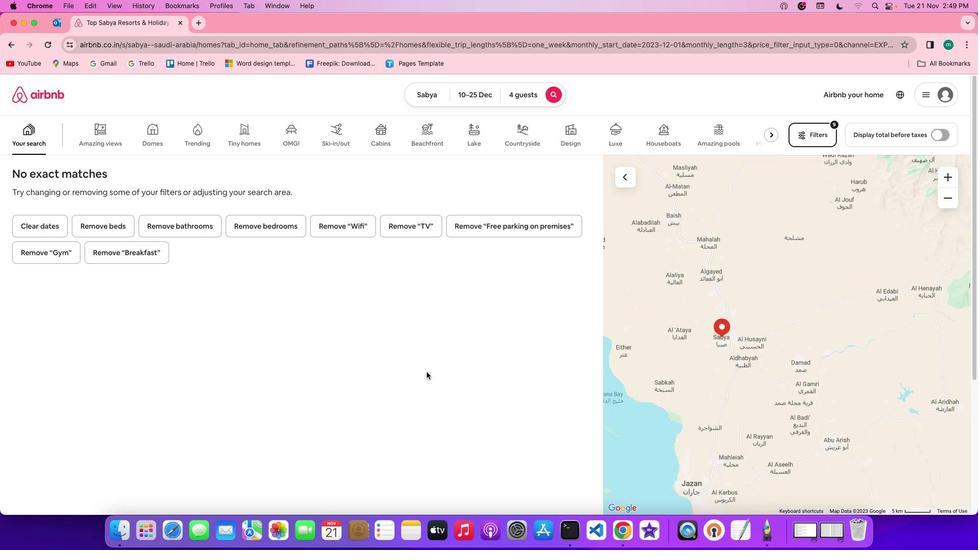 
